 Task: Look for space in Bridgeview, United States from 8th August, 2023 to 15th August, 2023 for 9 adults in price range Rs.10000 to Rs.14000. Place can be shared room with 5 bedrooms having 9 beds and 5 bathrooms. Property type can be house, flat, guest house. Amenities needed are: wifi, TV, free parkinig on premises, gym, breakfast. Booking option can be shelf check-in. Required host language is English.
Action: Mouse moved to (448, 94)
Screenshot: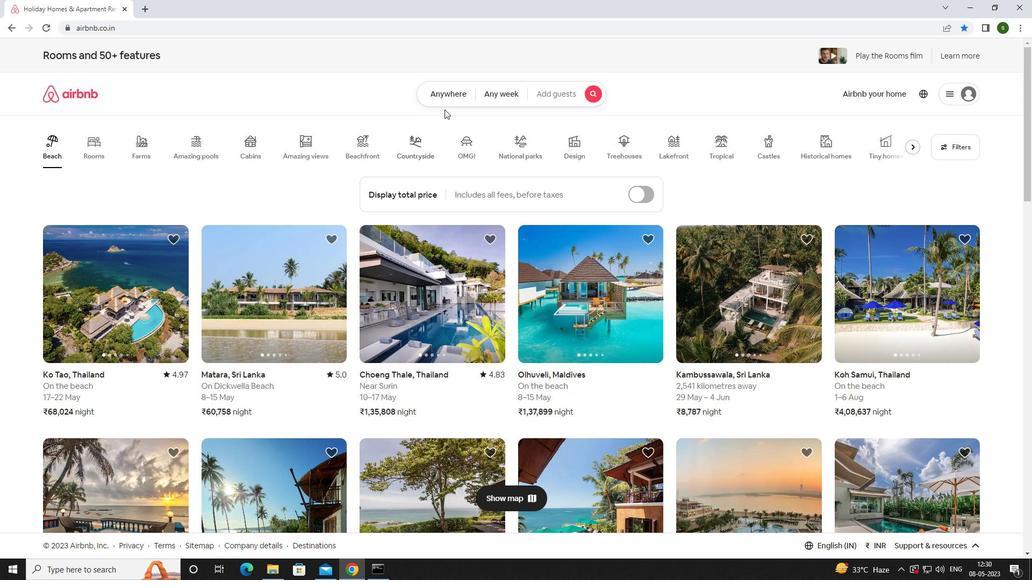 
Action: Mouse pressed left at (448, 94)
Screenshot: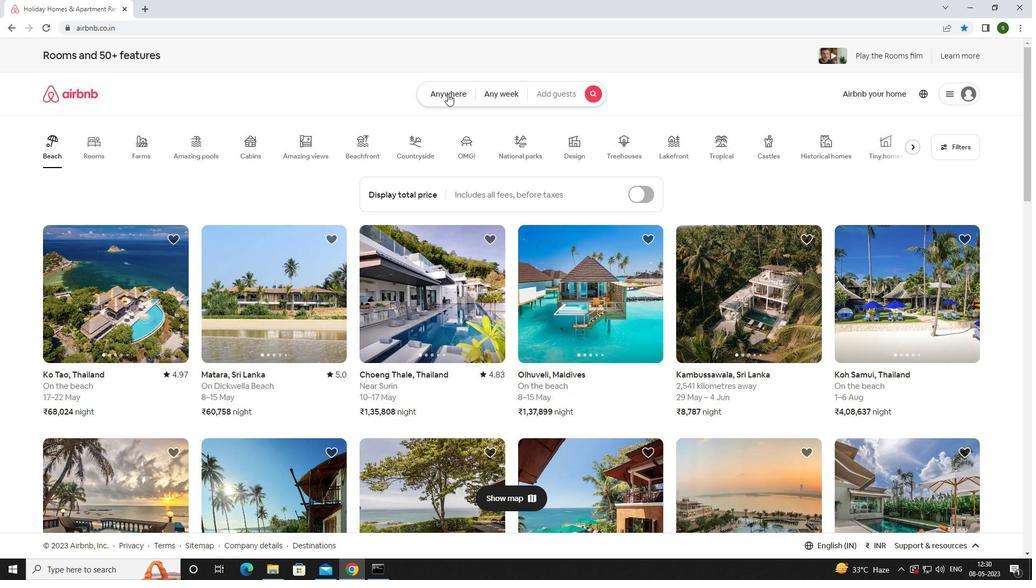 
Action: Mouse moved to (374, 136)
Screenshot: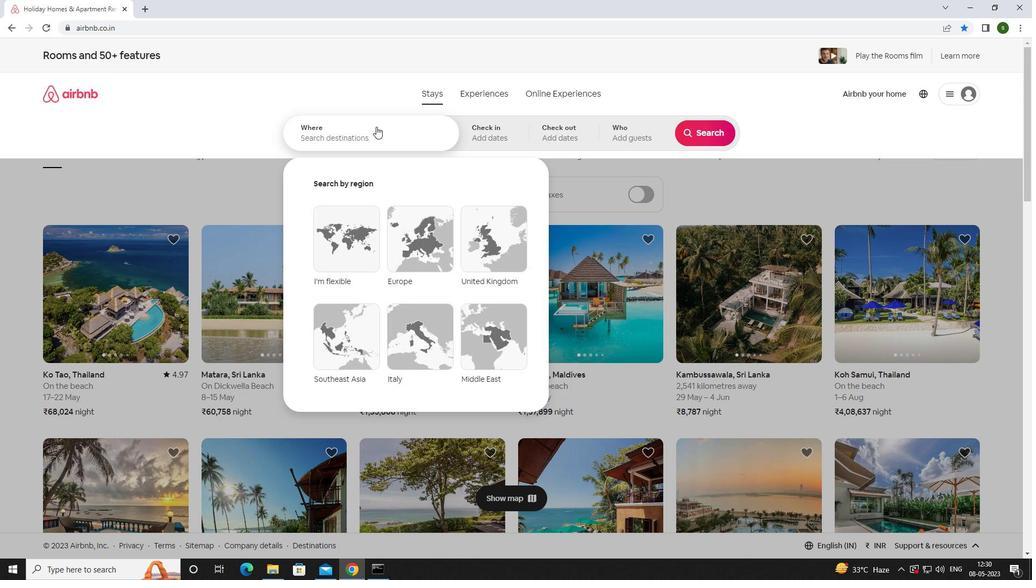 
Action: Mouse pressed left at (374, 136)
Screenshot: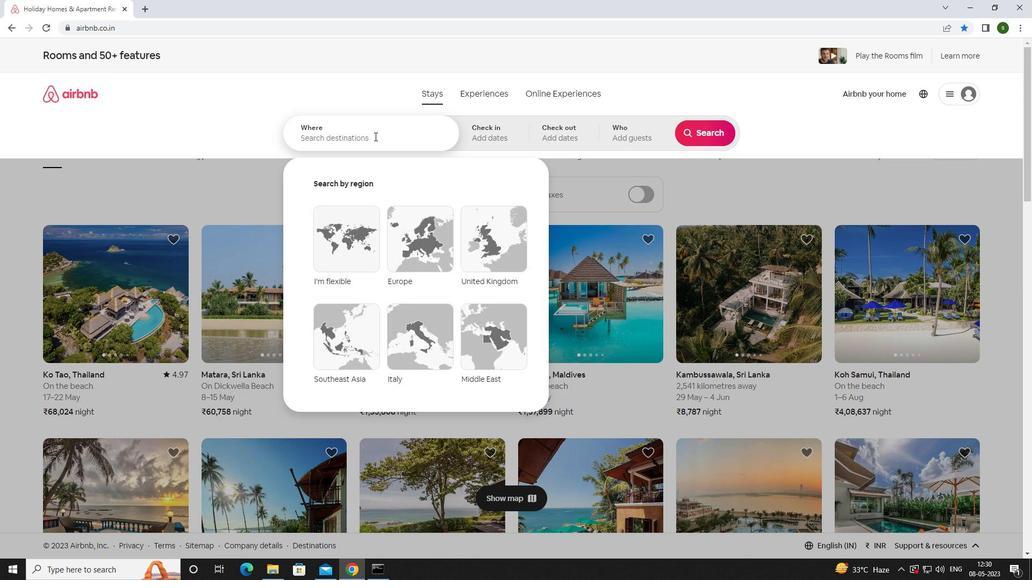 
Action: Key pressed <Key.caps_lock>b<Key.caps_lock>ridgeview,<Key.space><Key.caps_lock>u<Key.caps_lock>nited<Key.space><Key.caps_lock>s<Key.caps_lock>tates<Key.enter>
Screenshot: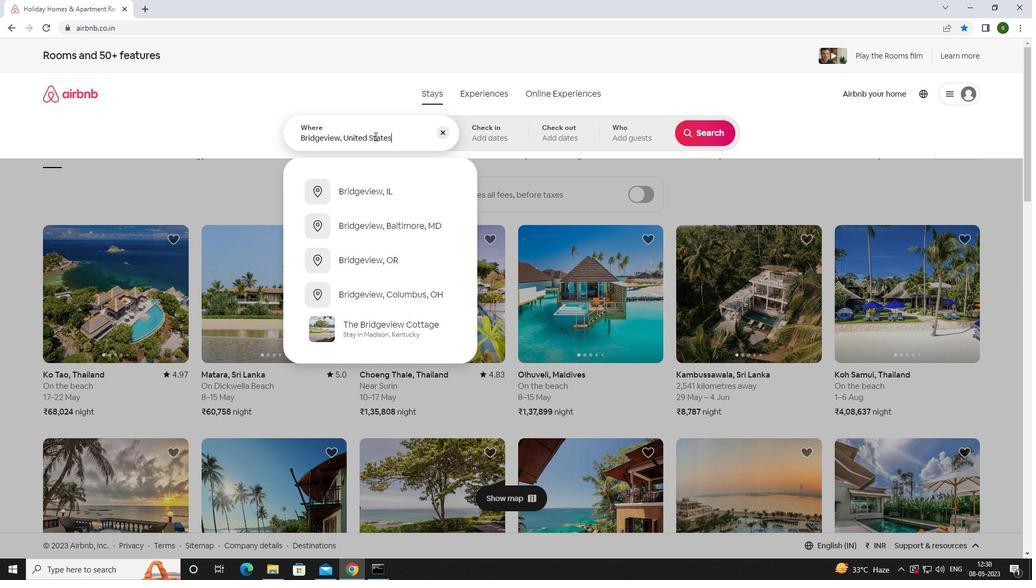 
Action: Mouse moved to (700, 215)
Screenshot: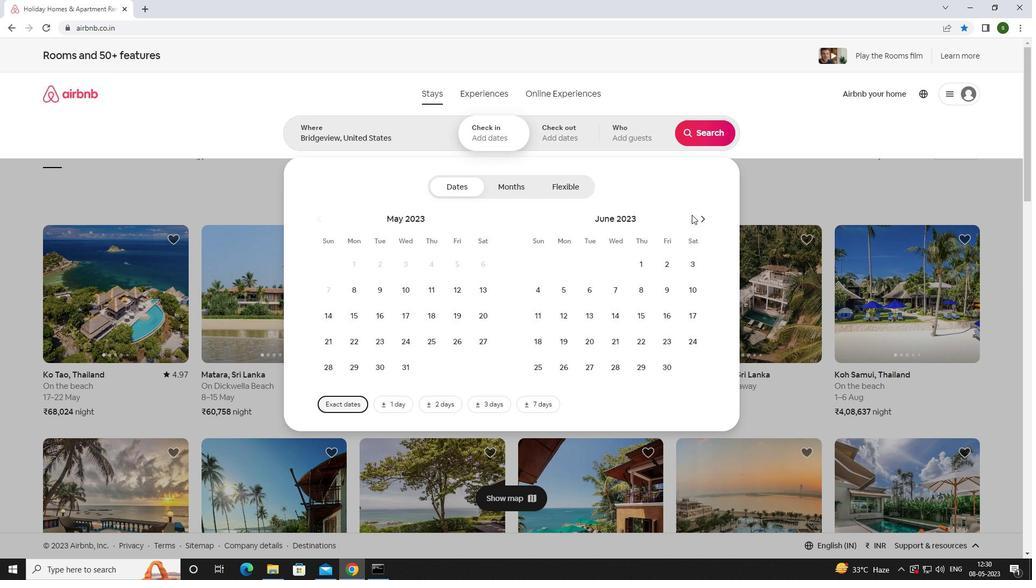 
Action: Mouse pressed left at (700, 215)
Screenshot: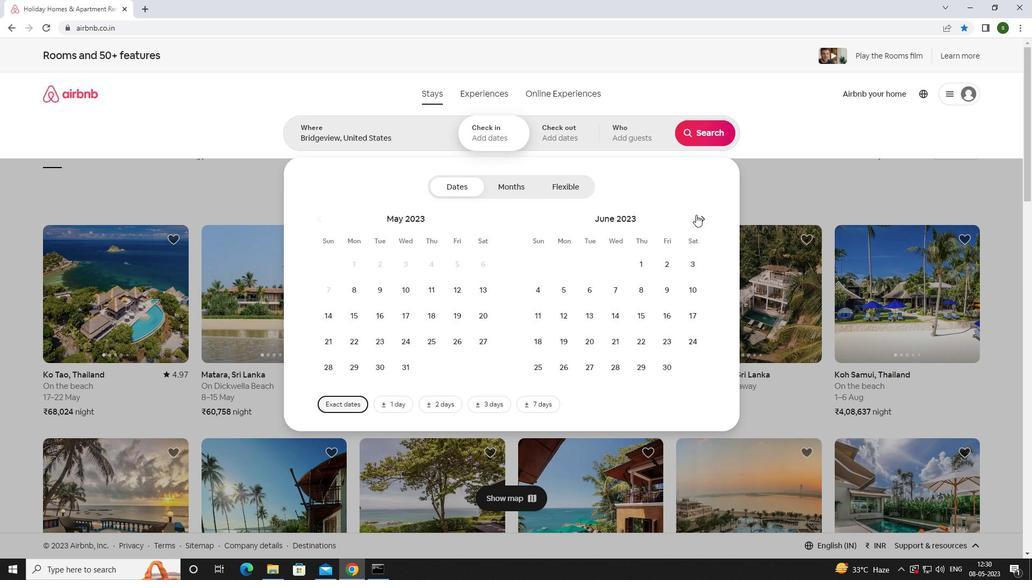 
Action: Mouse pressed left at (700, 215)
Screenshot: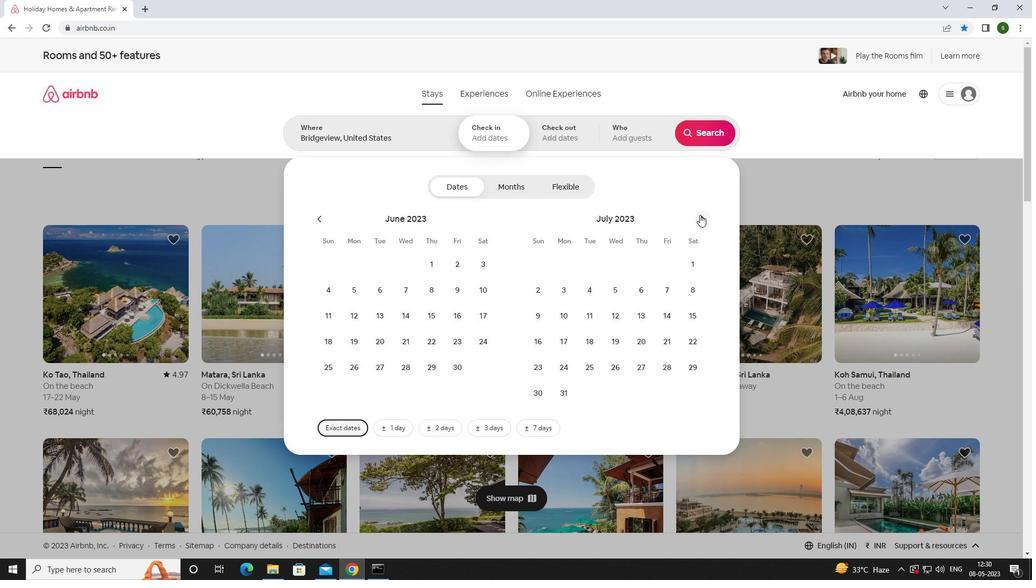 
Action: Mouse moved to (591, 296)
Screenshot: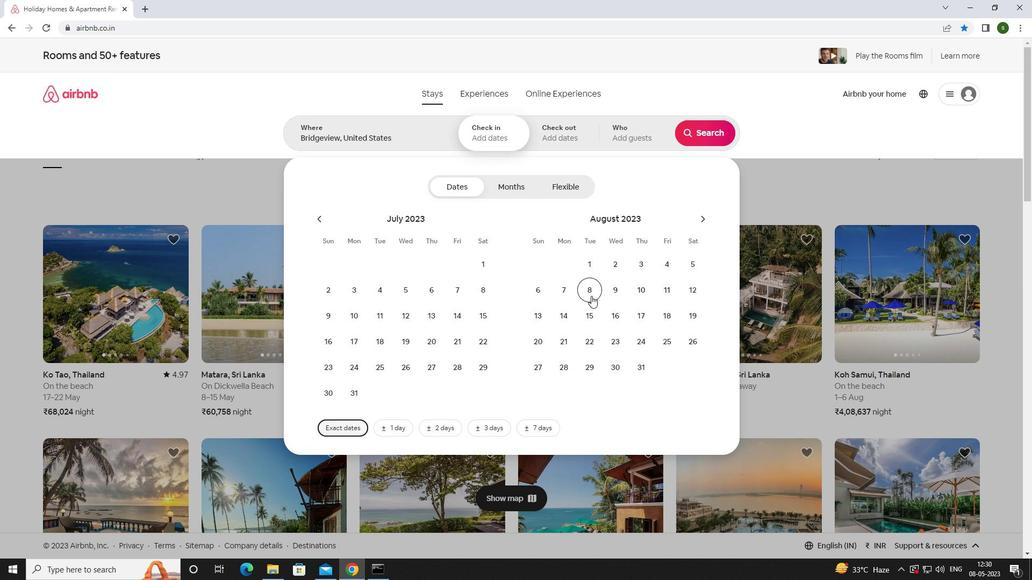 
Action: Mouse pressed left at (591, 296)
Screenshot: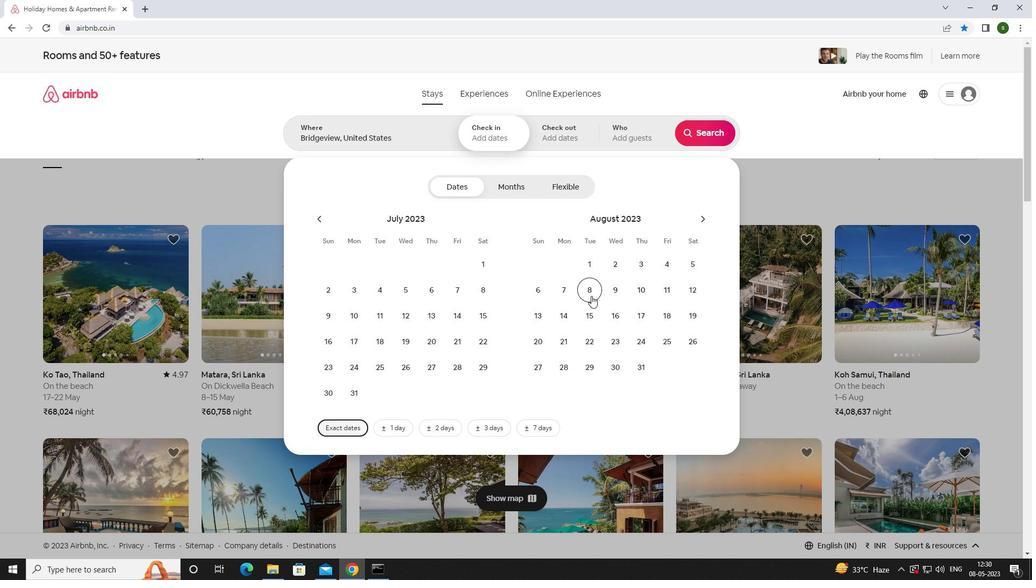 
Action: Mouse moved to (588, 316)
Screenshot: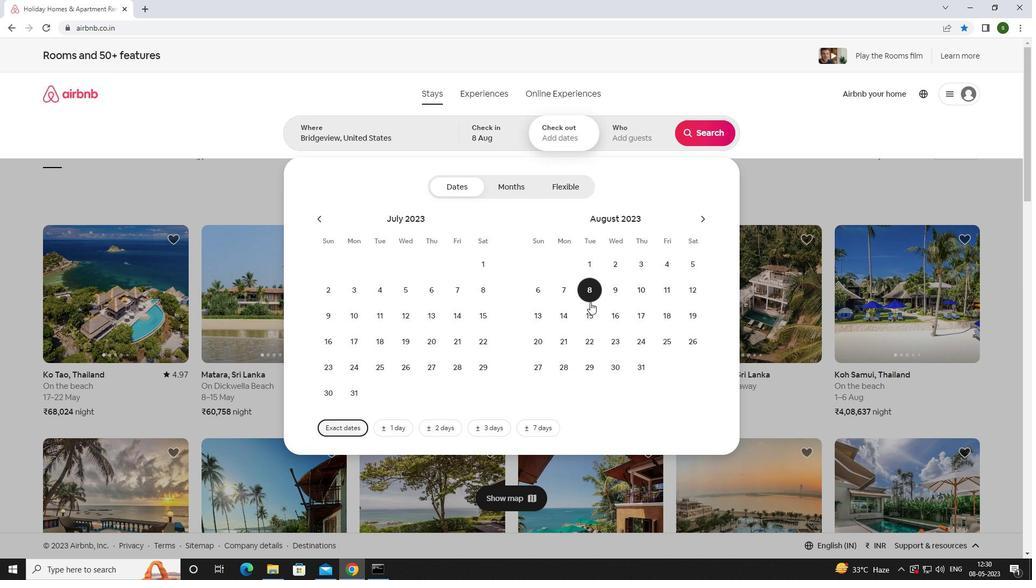 
Action: Mouse pressed left at (588, 316)
Screenshot: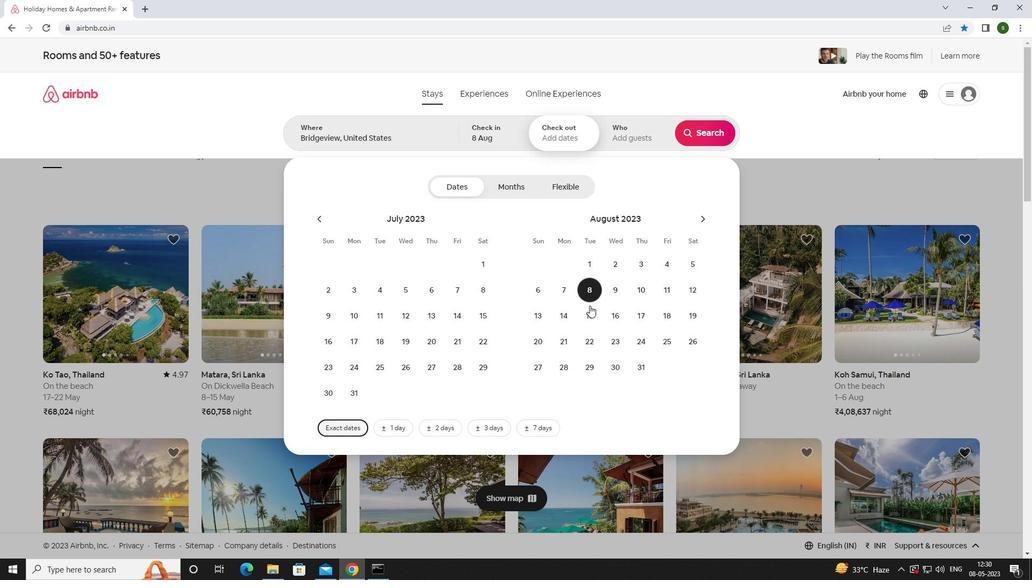
Action: Mouse moved to (636, 131)
Screenshot: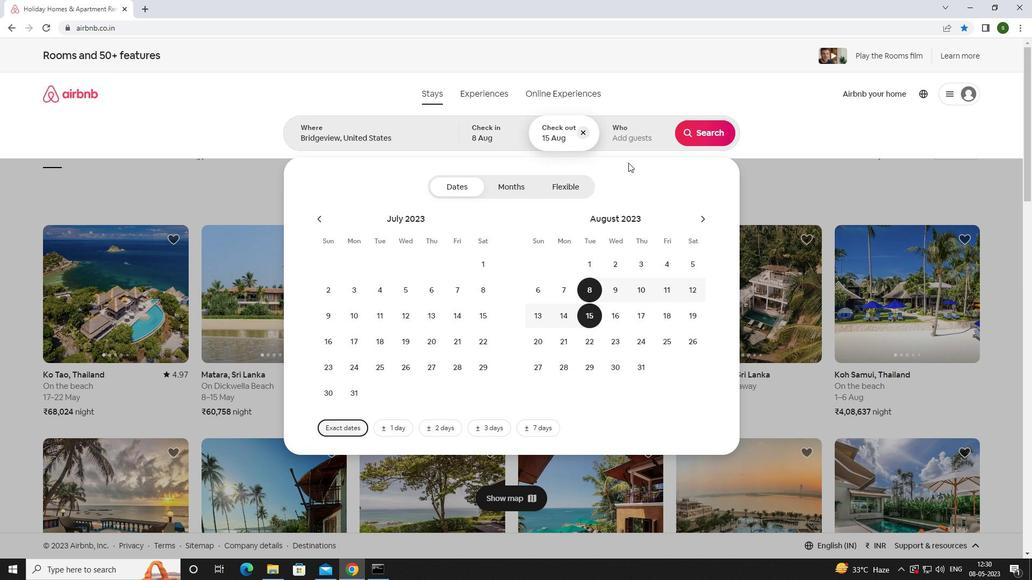 
Action: Mouse pressed left at (636, 131)
Screenshot: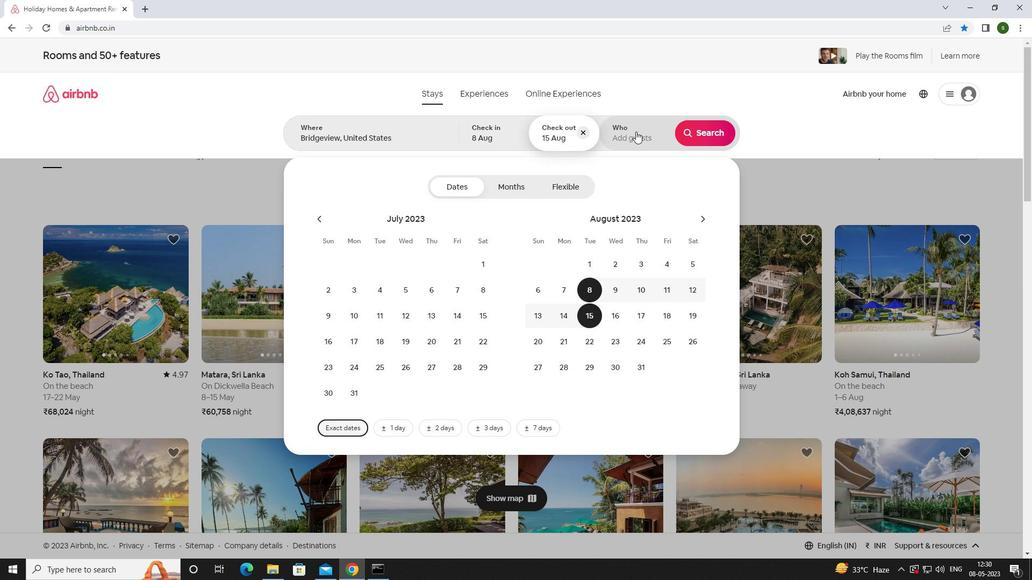 
Action: Mouse moved to (705, 189)
Screenshot: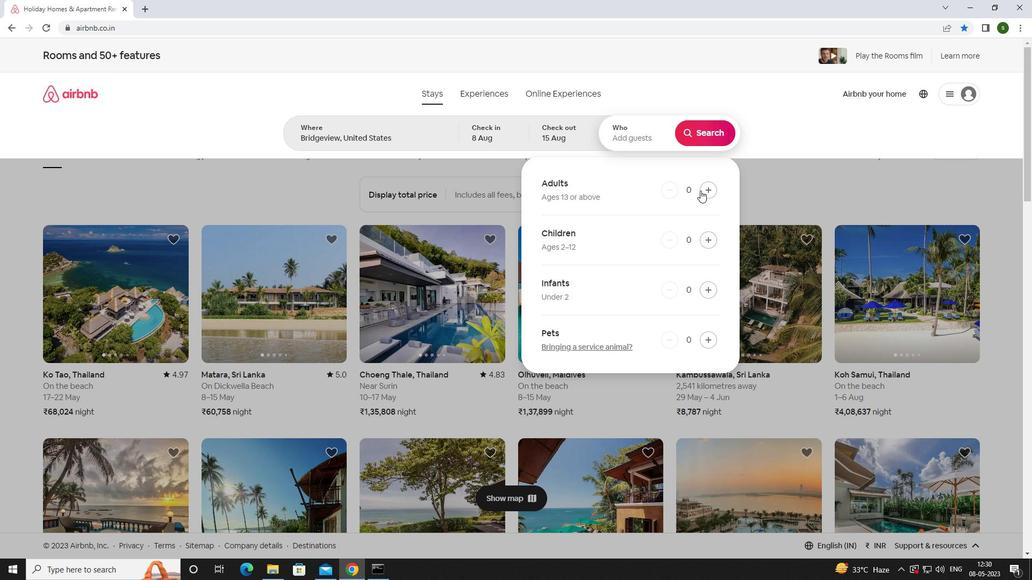 
Action: Mouse pressed left at (705, 189)
Screenshot: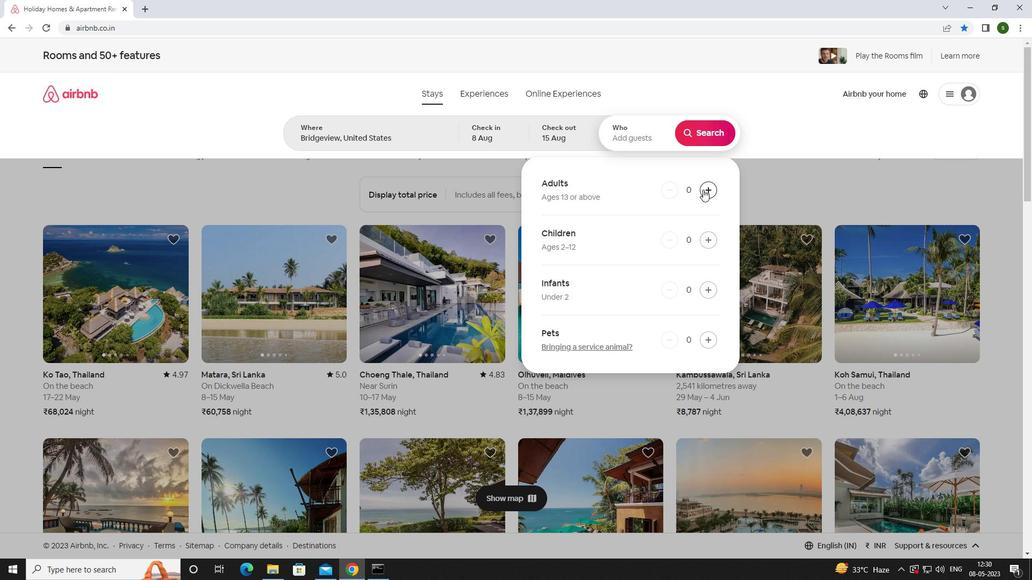 
Action: Mouse pressed left at (705, 189)
Screenshot: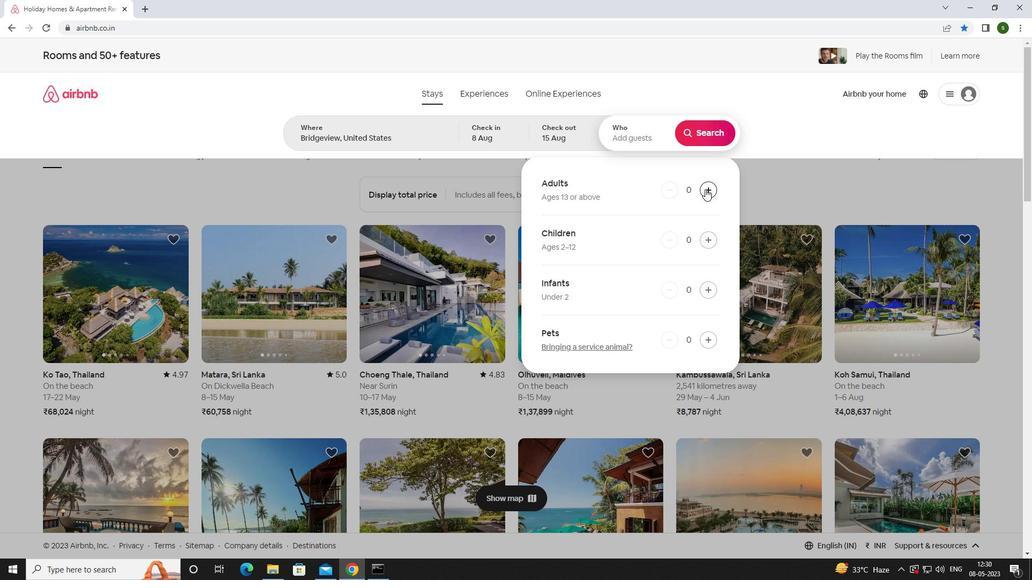 
Action: Mouse pressed left at (705, 189)
Screenshot: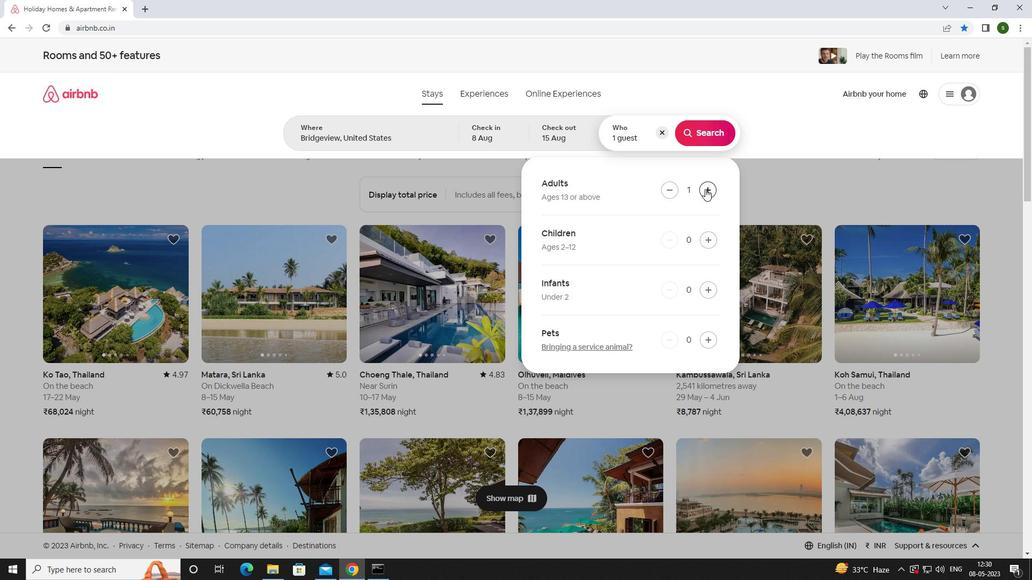 
Action: Mouse pressed left at (705, 189)
Screenshot: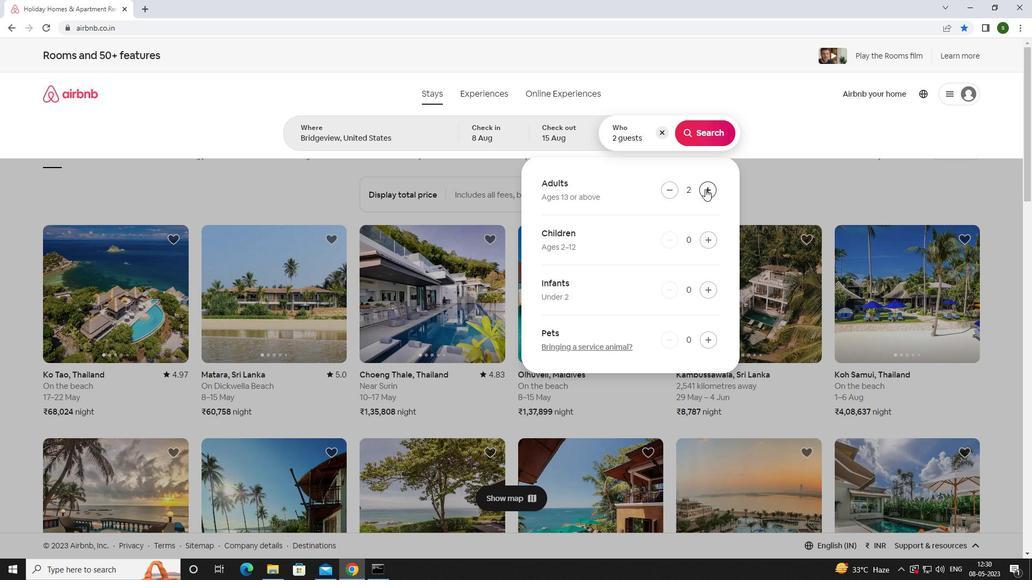 
Action: Mouse pressed left at (705, 189)
Screenshot: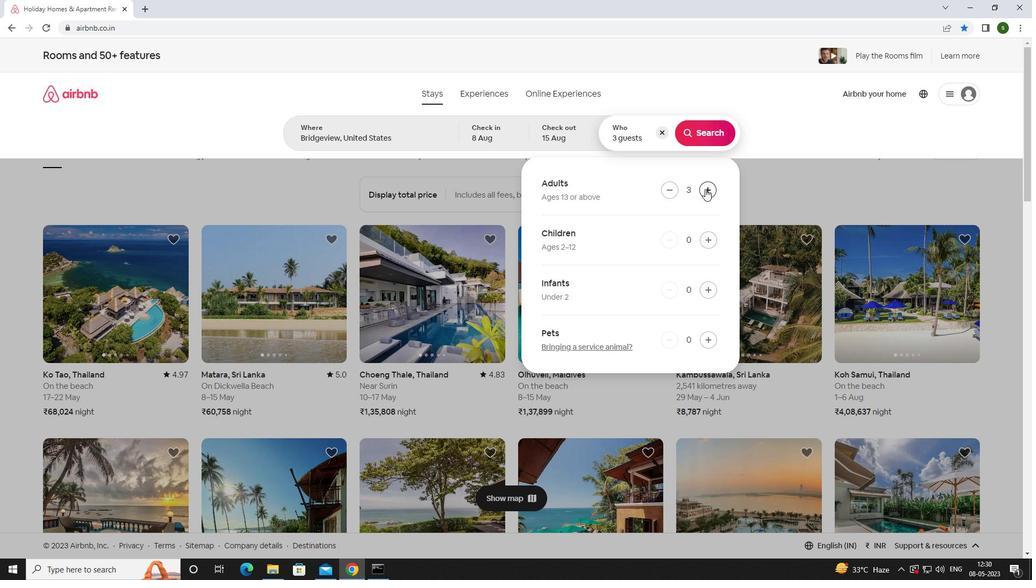 
Action: Mouse pressed left at (705, 189)
Screenshot: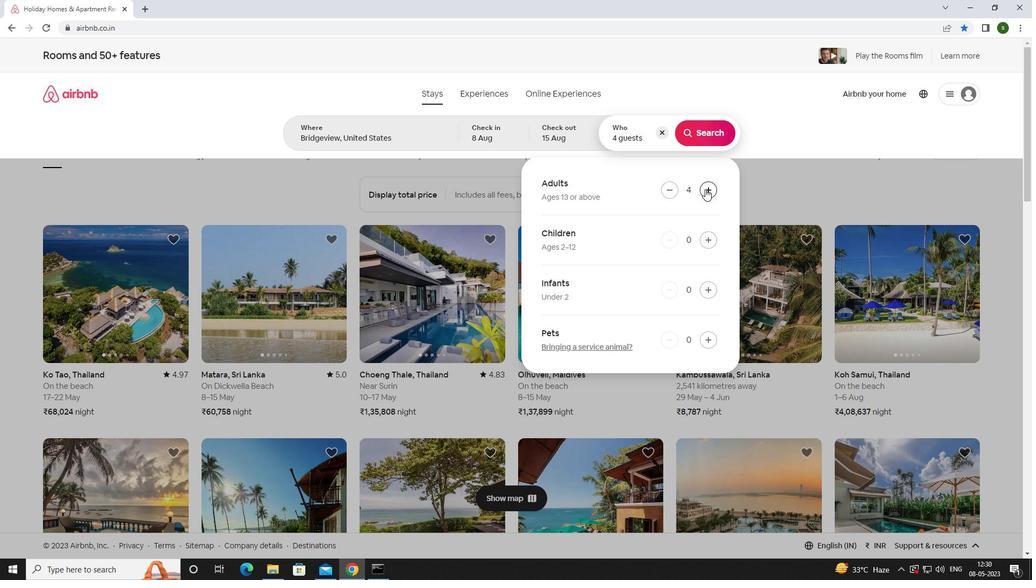 
Action: Mouse pressed left at (705, 189)
Screenshot: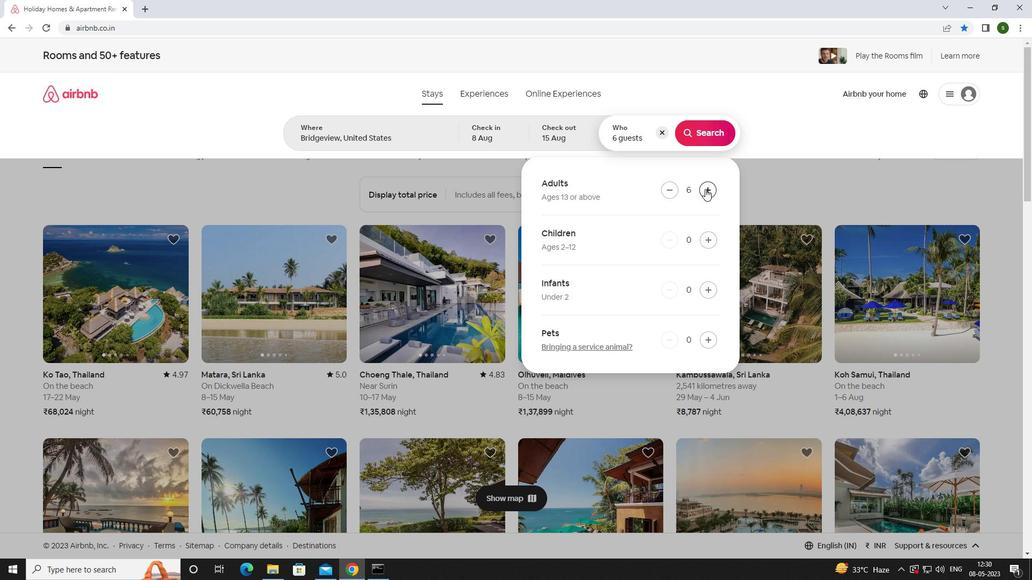 
Action: Mouse pressed left at (705, 189)
Screenshot: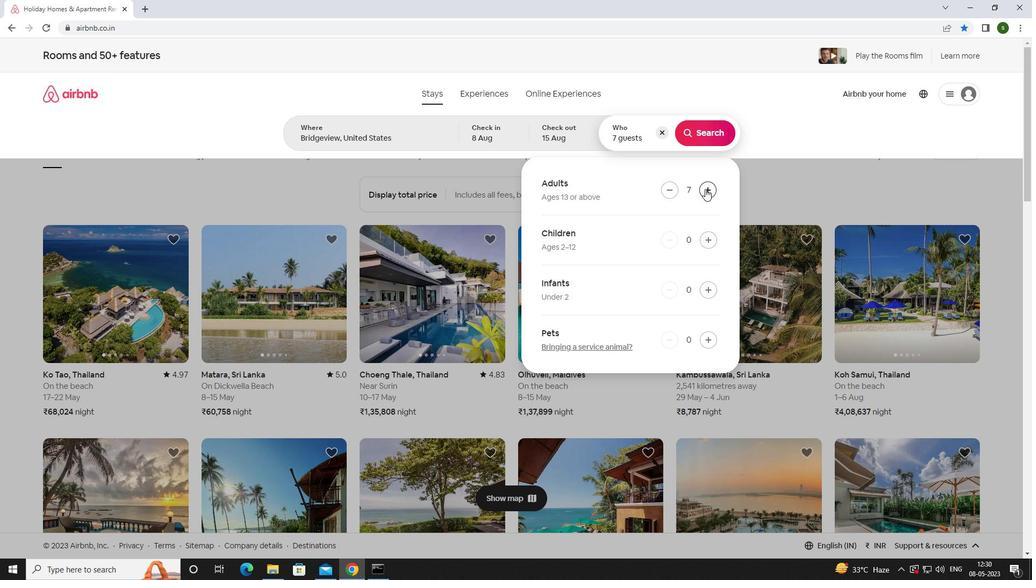 
Action: Mouse pressed left at (705, 189)
Screenshot: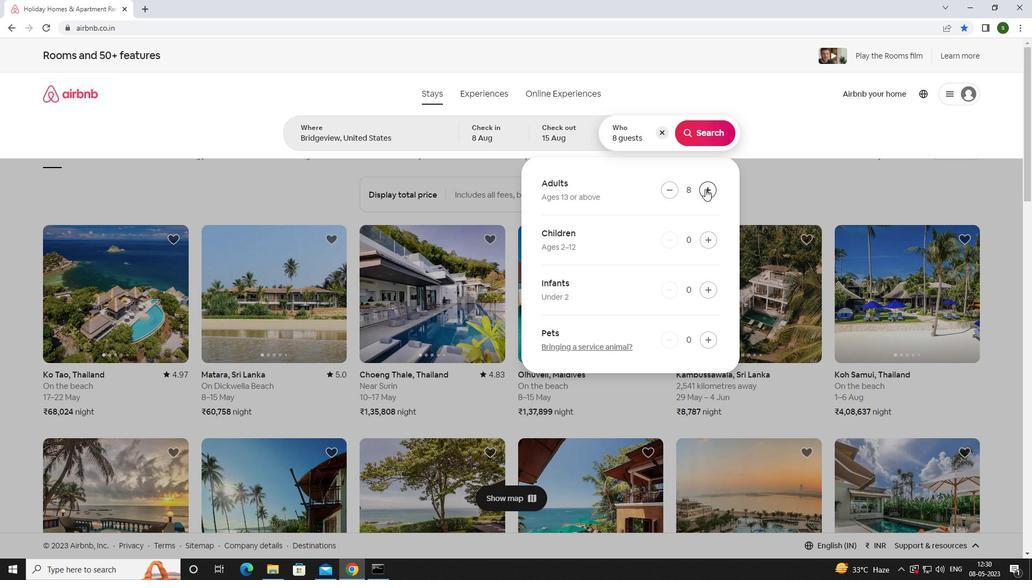
Action: Mouse moved to (700, 130)
Screenshot: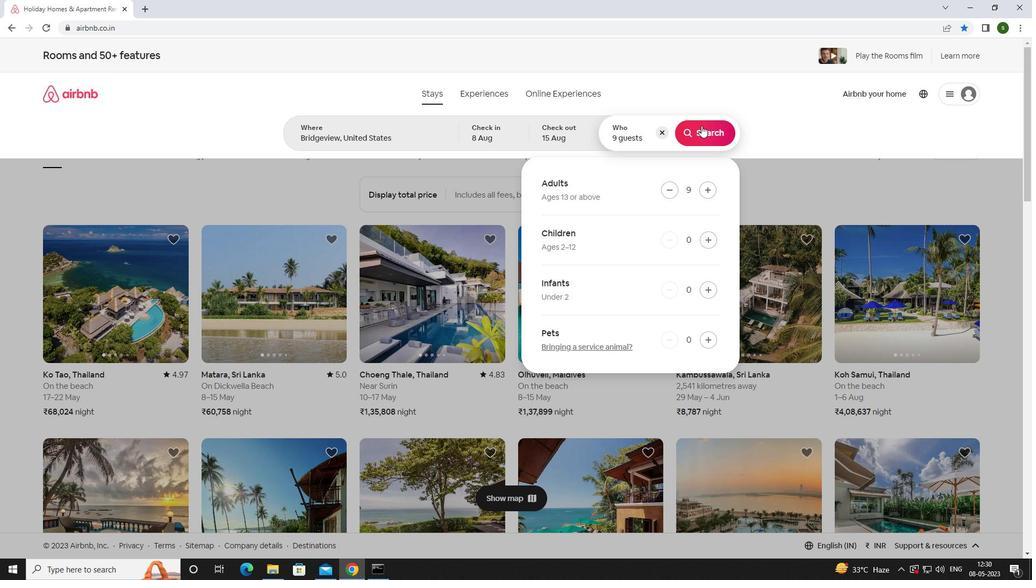 
Action: Mouse pressed left at (700, 130)
Screenshot: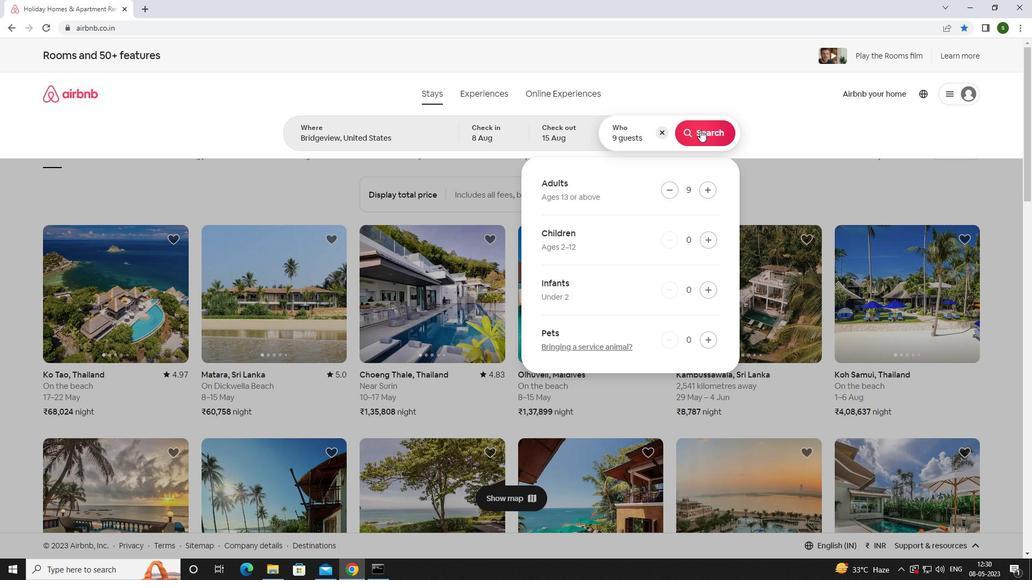 
Action: Mouse moved to (974, 96)
Screenshot: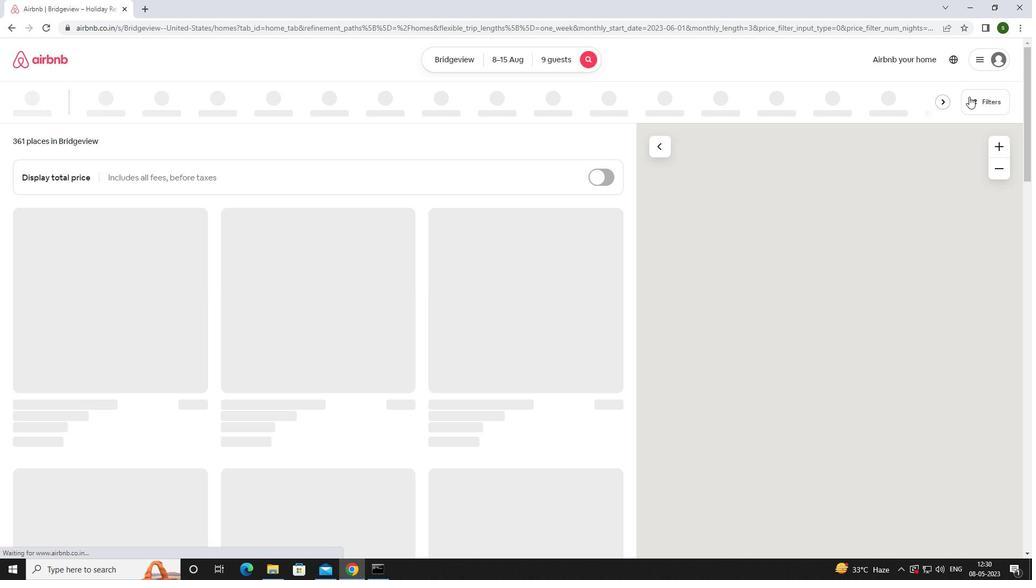 
Action: Mouse pressed left at (974, 96)
Screenshot: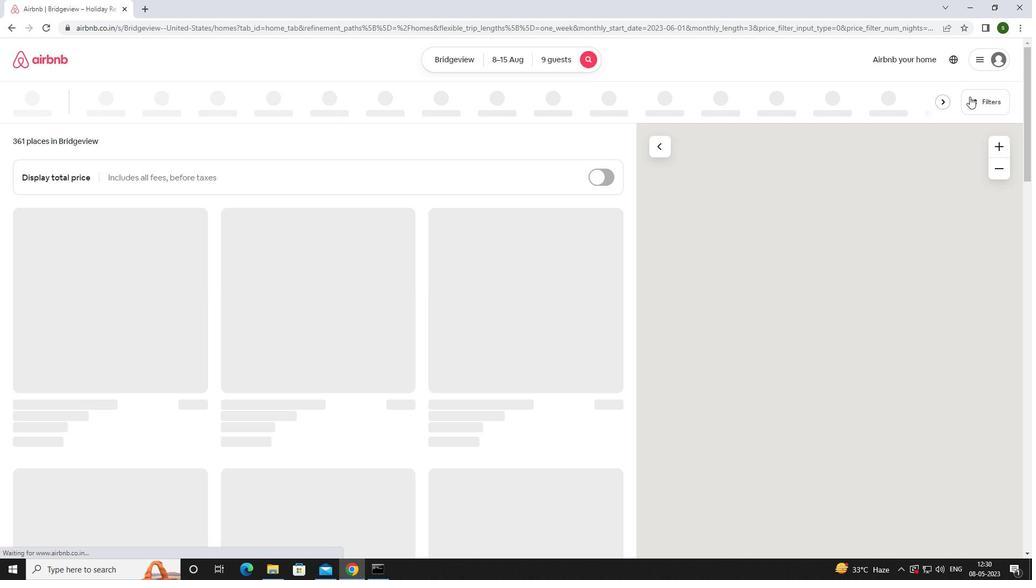 
Action: Mouse moved to (417, 368)
Screenshot: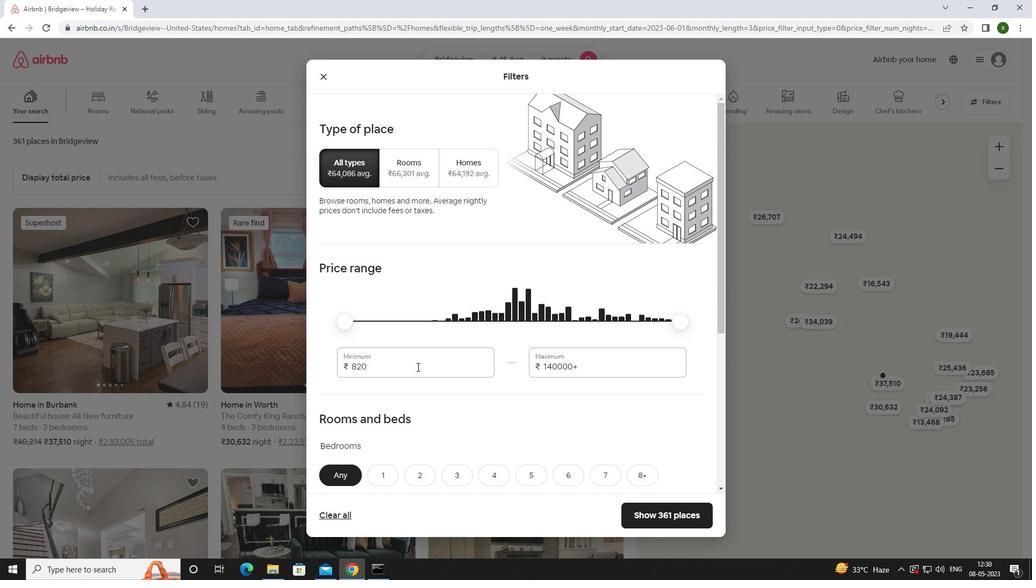 
Action: Mouse pressed left at (417, 368)
Screenshot: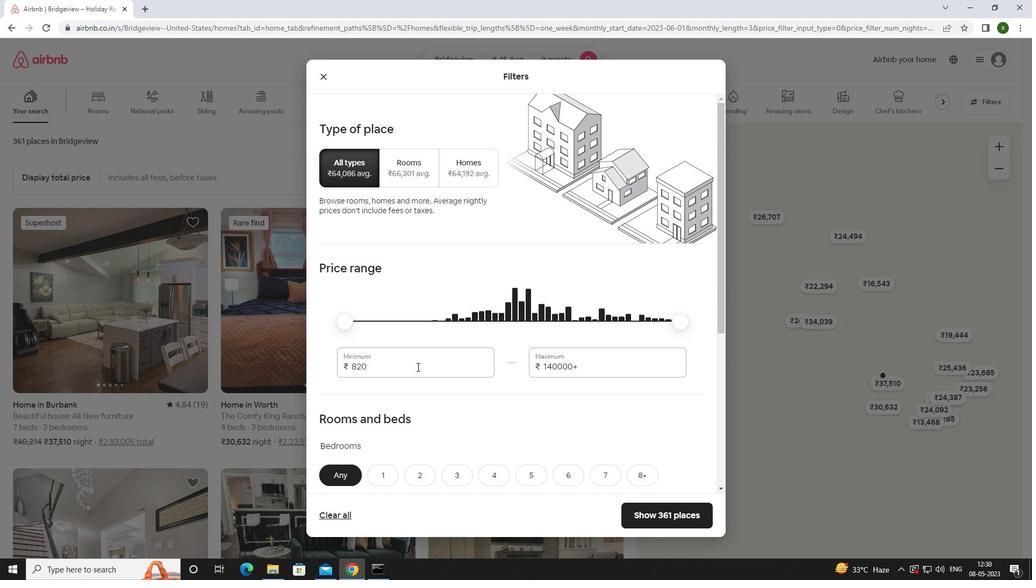 
Action: Mouse moved to (417, 366)
Screenshot: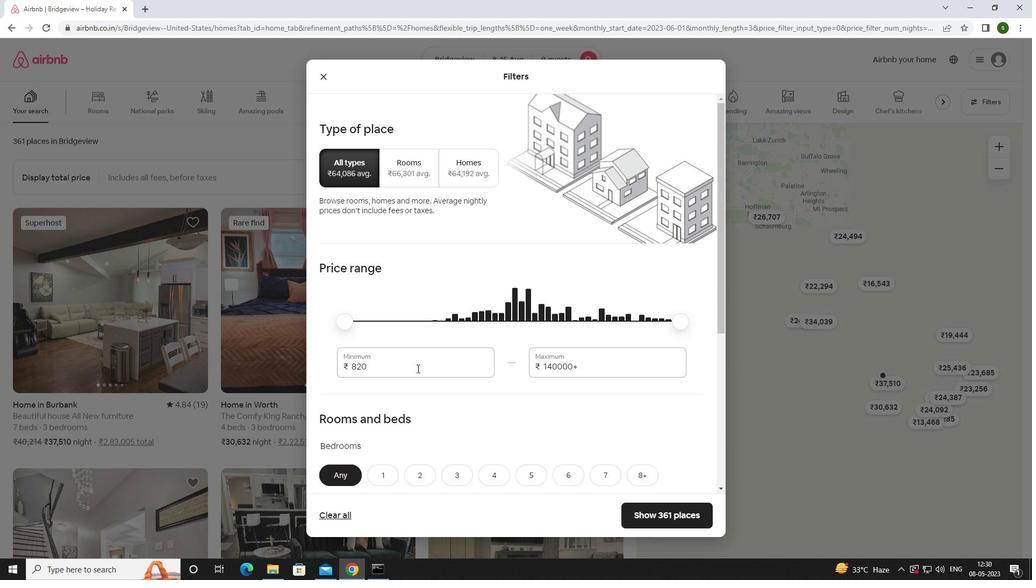 
Action: Key pressed <Key.backspace><Key.backspace><Key.backspace><Key.backspace>10000
Screenshot: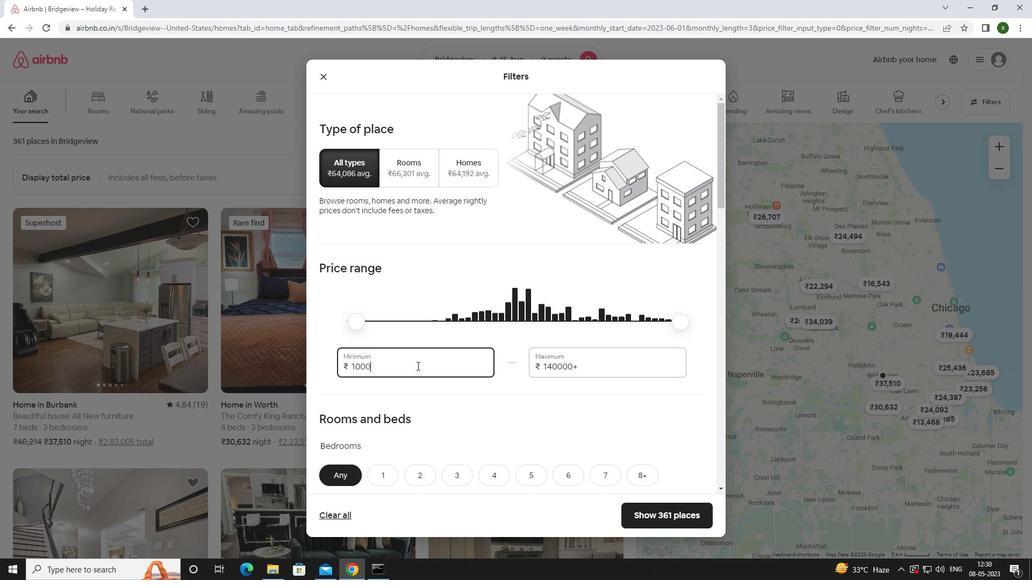 
Action: Mouse moved to (586, 365)
Screenshot: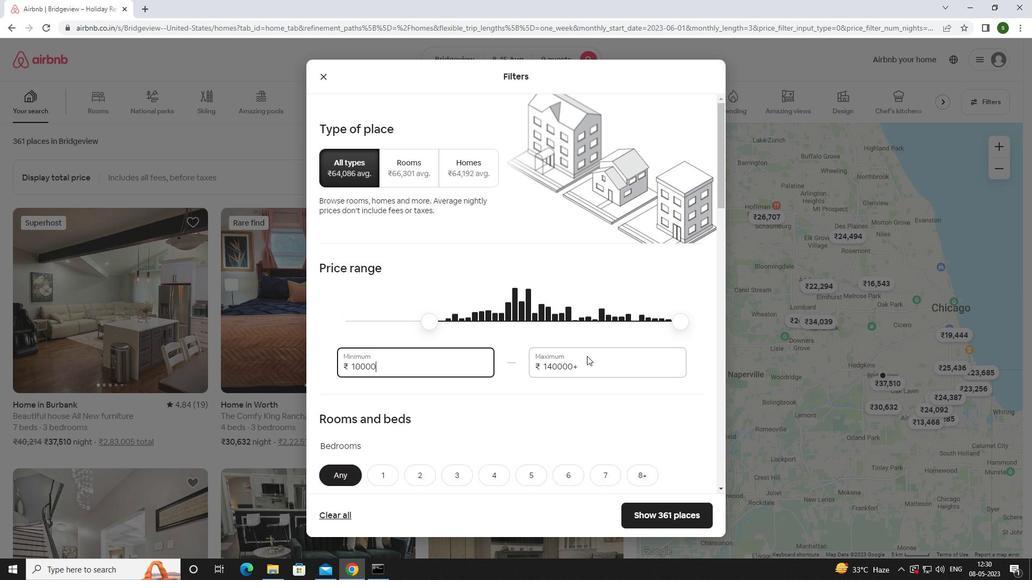 
Action: Mouse pressed left at (586, 365)
Screenshot: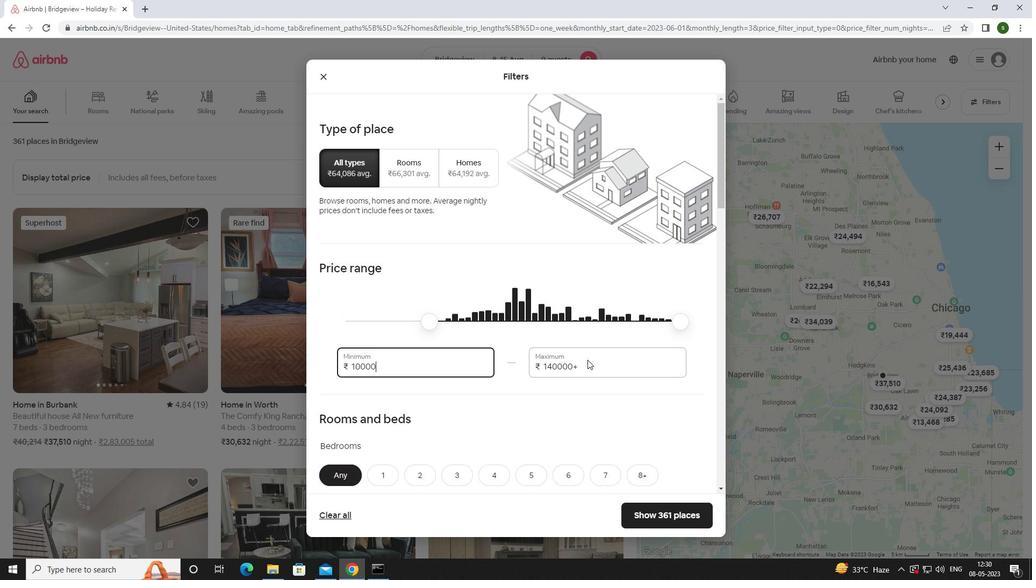 
Action: Mouse moved to (574, 364)
Screenshot: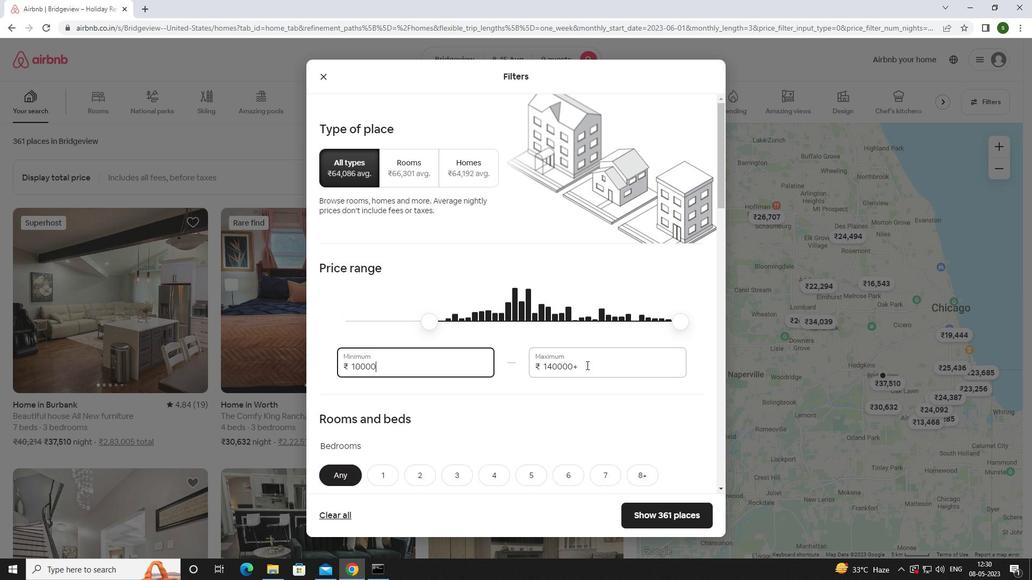 
Action: Key pressed <Key.backspace><Key.backspace><Key.backspace><Key.backspace><Key.backspace><Key.backspace><Key.backspace><Key.backspace><Key.backspace><Key.backspace>14000
Screenshot: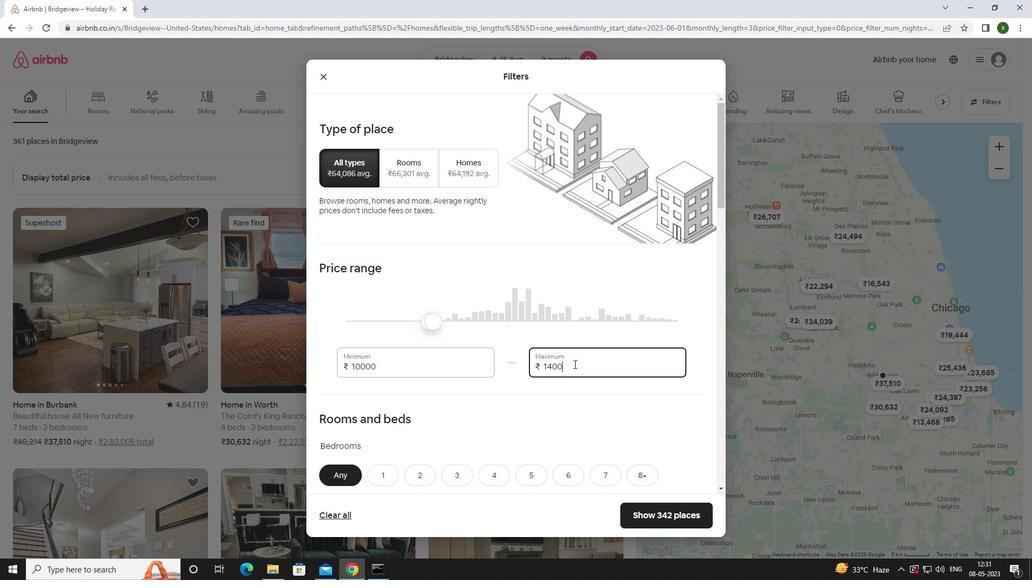 
Action: Mouse moved to (520, 359)
Screenshot: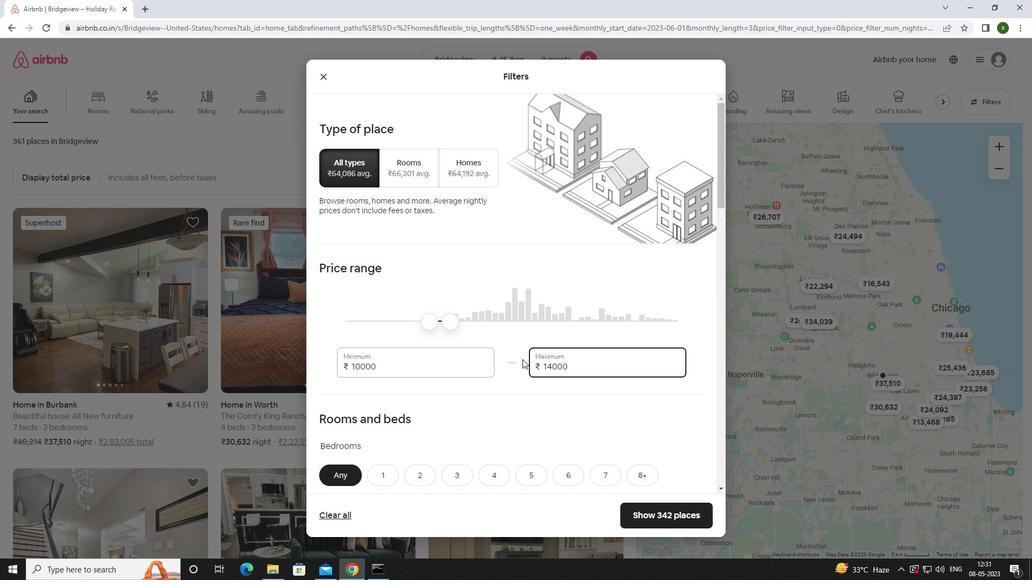 
Action: Mouse scrolled (520, 359) with delta (0, 0)
Screenshot: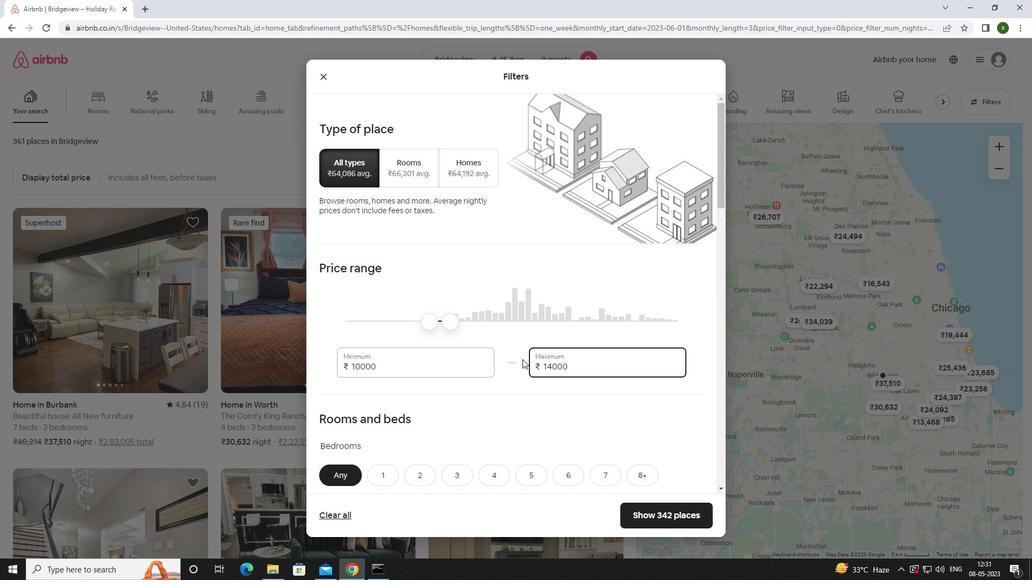 
Action: Mouse scrolled (520, 359) with delta (0, 0)
Screenshot: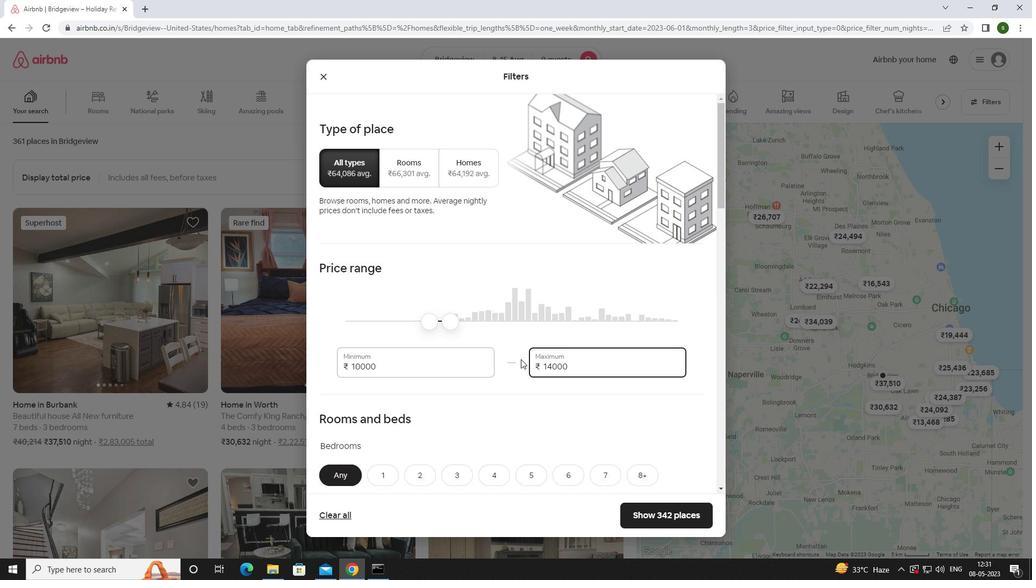 
Action: Mouse scrolled (520, 359) with delta (0, 0)
Screenshot: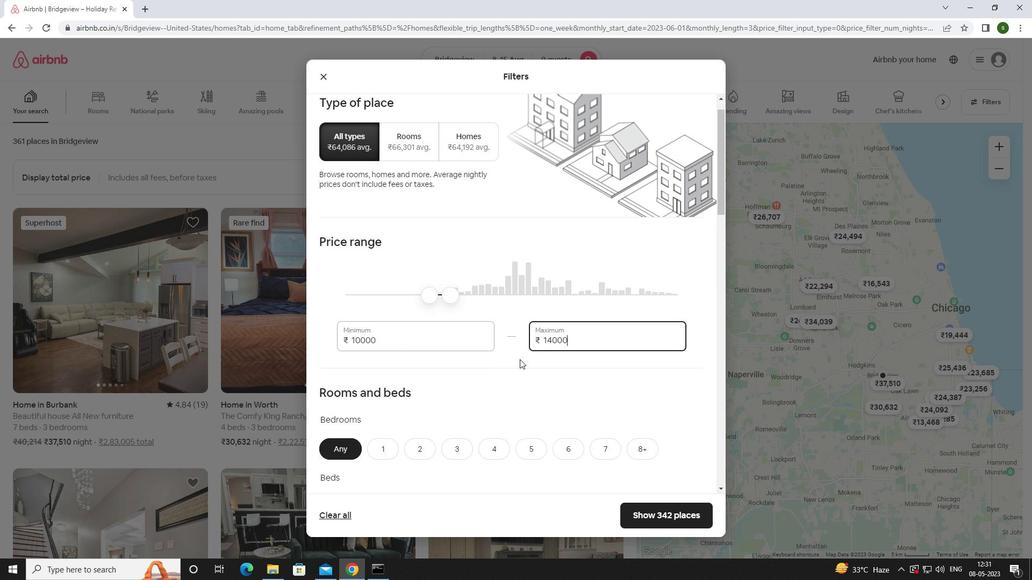 
Action: Mouse moved to (531, 318)
Screenshot: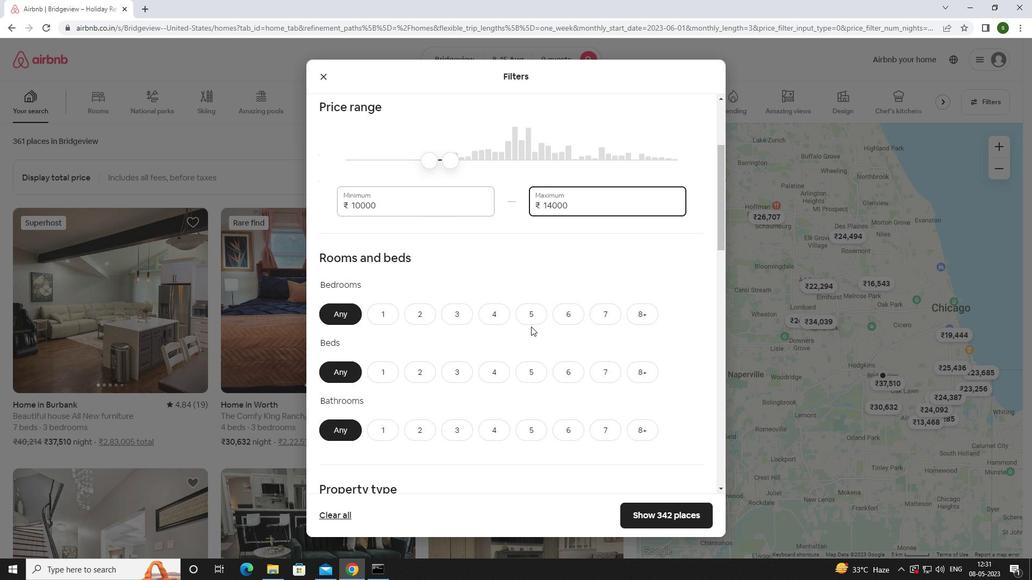 
Action: Mouse pressed left at (531, 318)
Screenshot: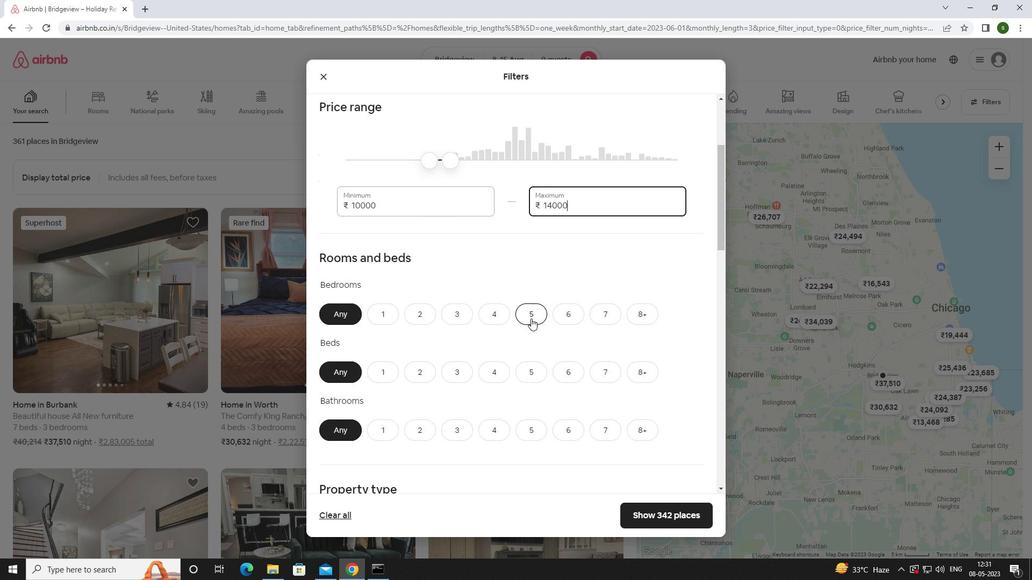 
Action: Mouse moved to (651, 370)
Screenshot: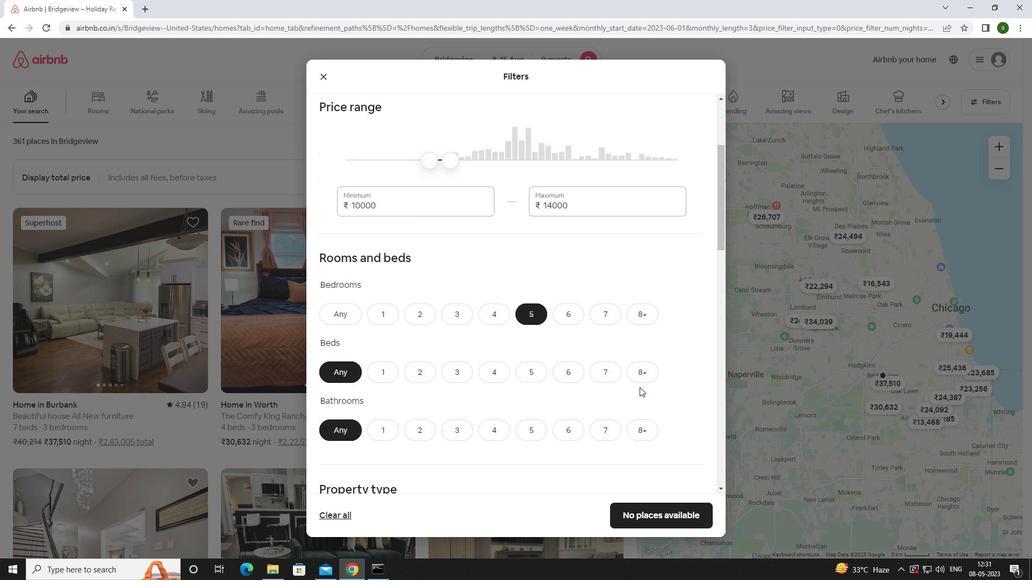 
Action: Mouse pressed left at (651, 370)
Screenshot: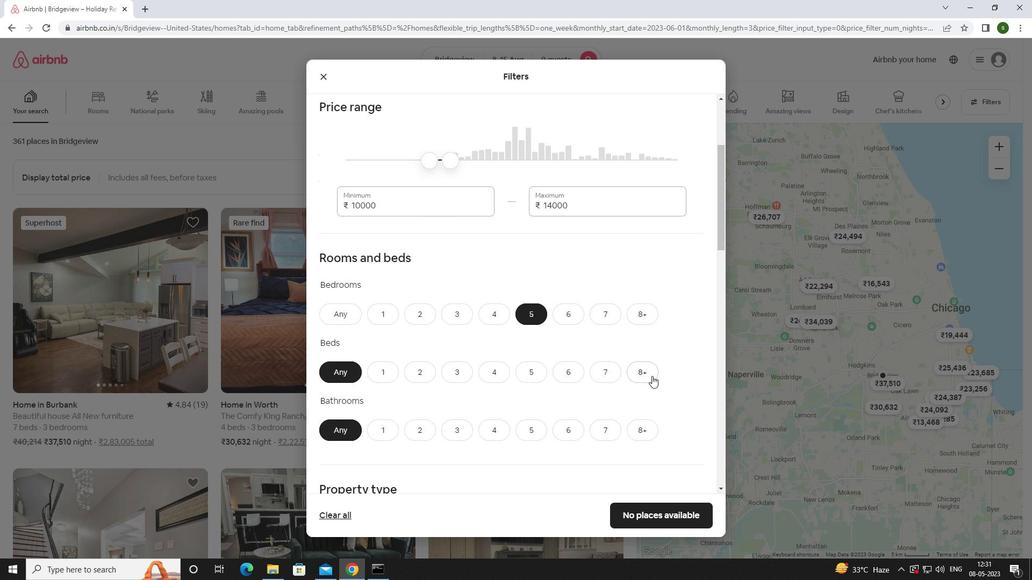
Action: Mouse moved to (523, 428)
Screenshot: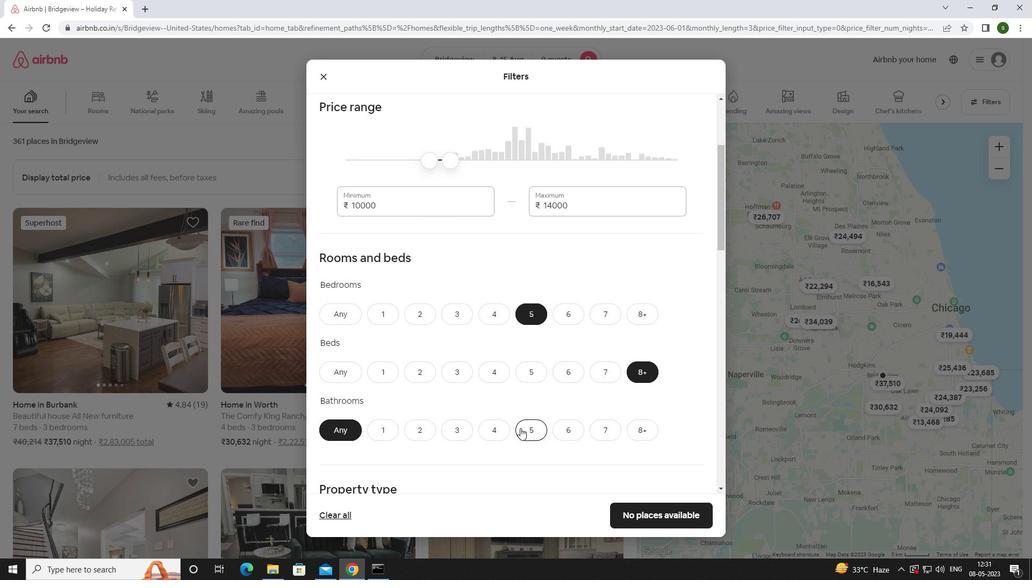 
Action: Mouse pressed left at (523, 428)
Screenshot: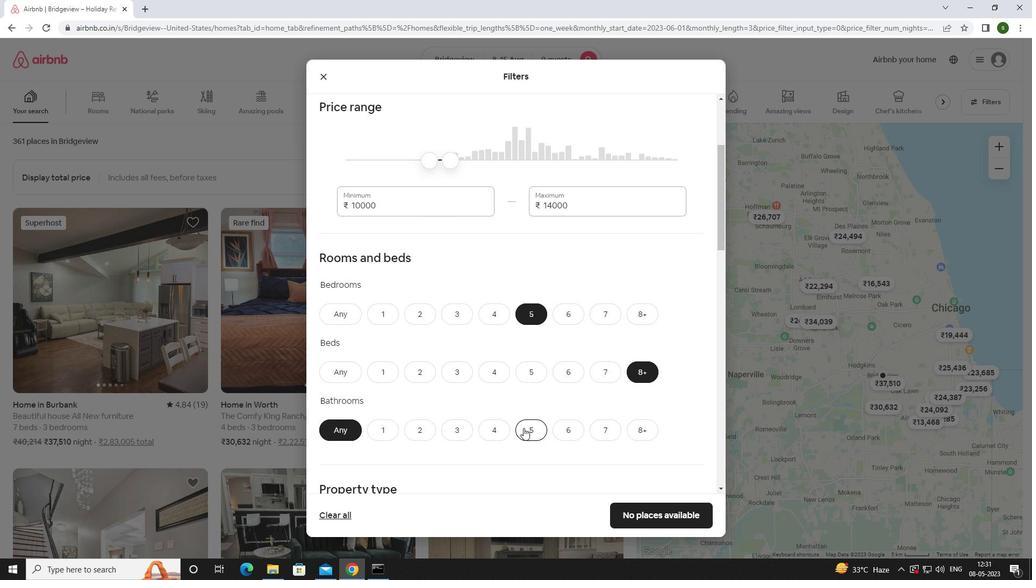 
Action: Mouse moved to (523, 428)
Screenshot: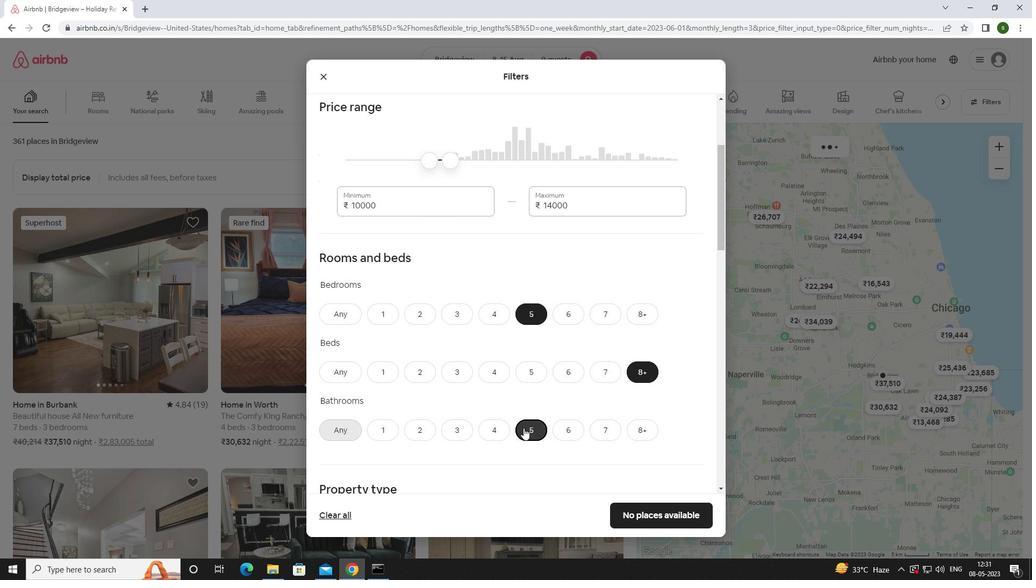
Action: Mouse scrolled (523, 428) with delta (0, 0)
Screenshot: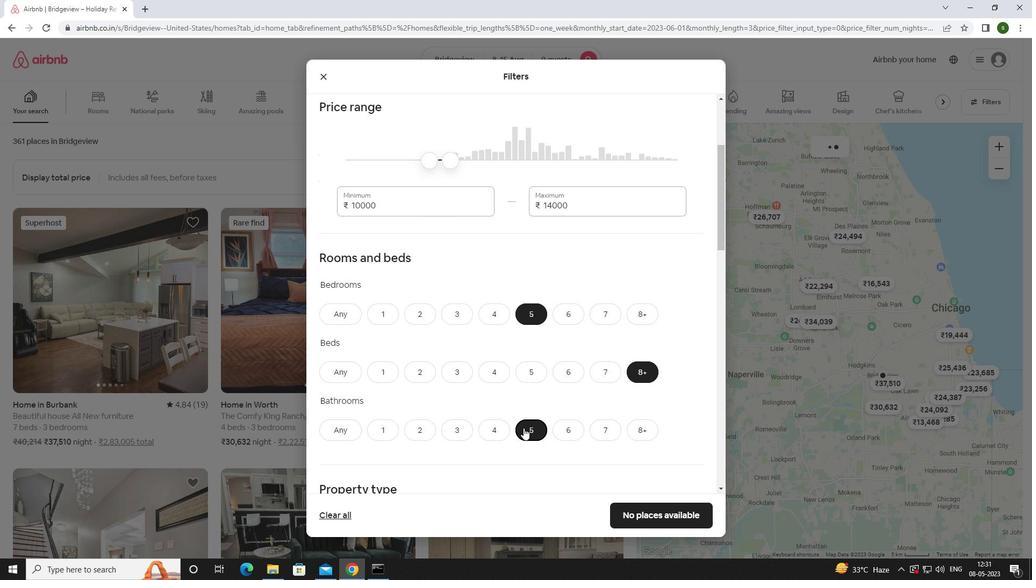 
Action: Mouse scrolled (523, 428) with delta (0, 0)
Screenshot: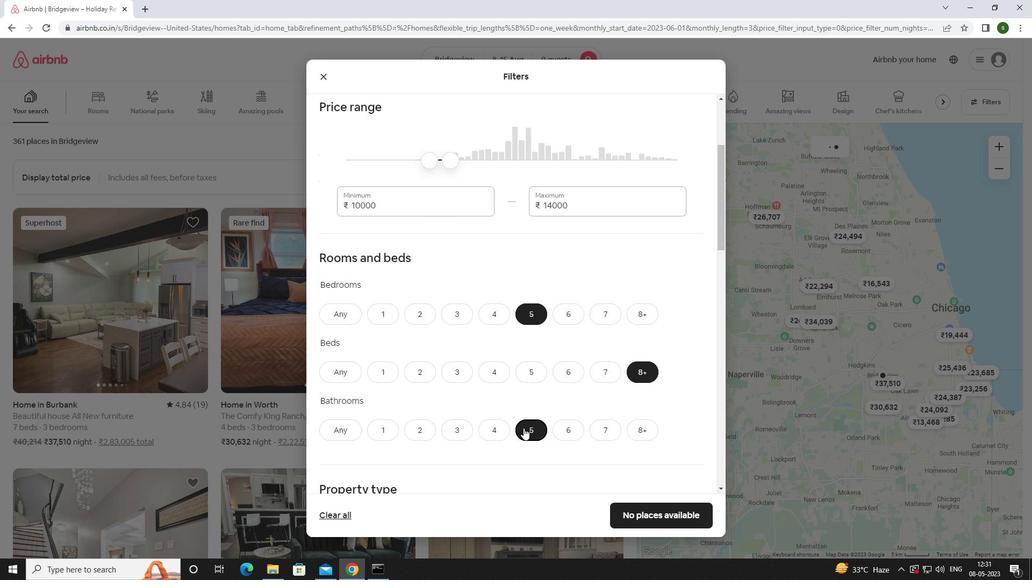 
Action: Mouse scrolled (523, 428) with delta (0, 0)
Screenshot: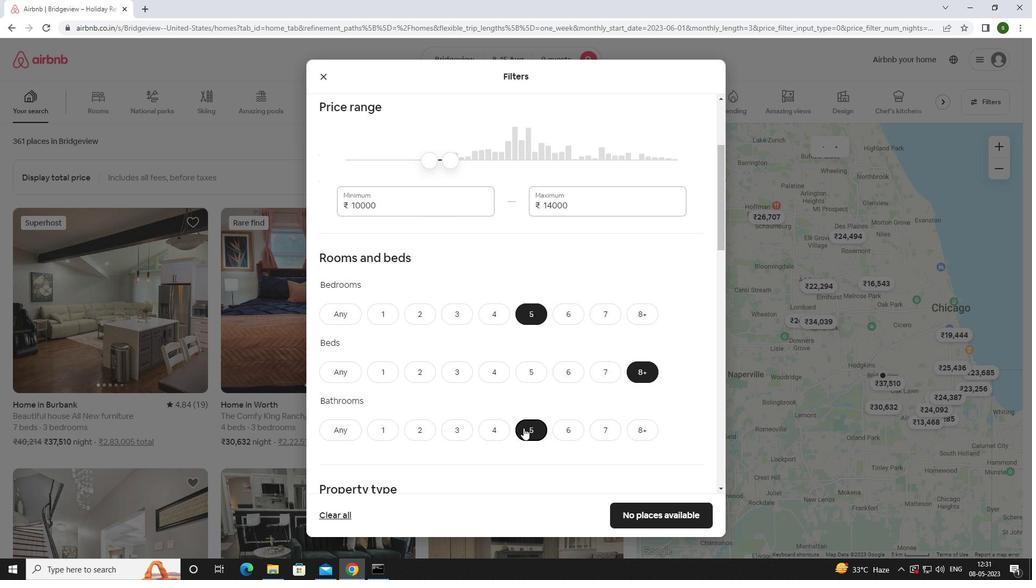 
Action: Mouse moved to (388, 387)
Screenshot: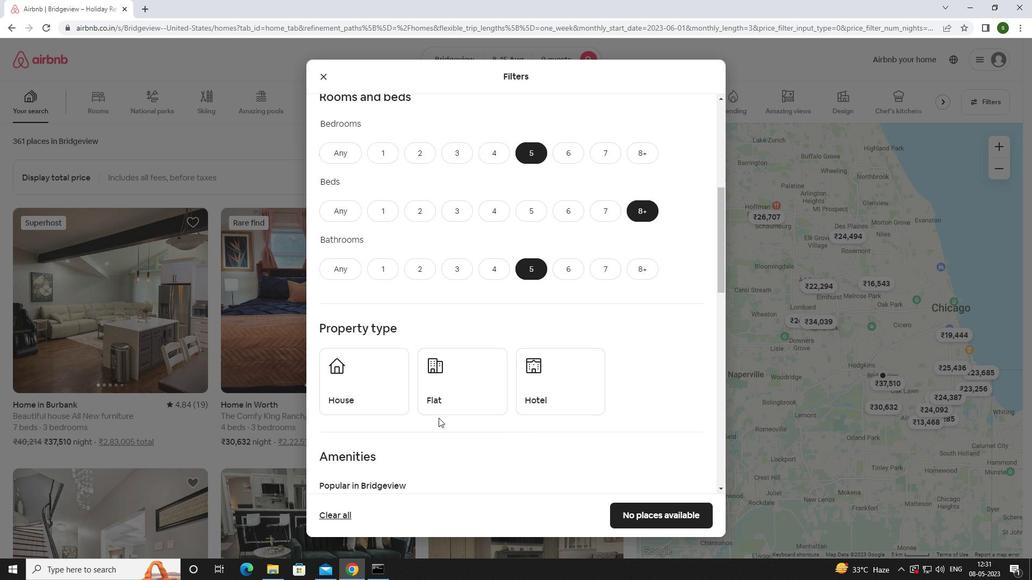 
Action: Mouse pressed left at (388, 387)
Screenshot: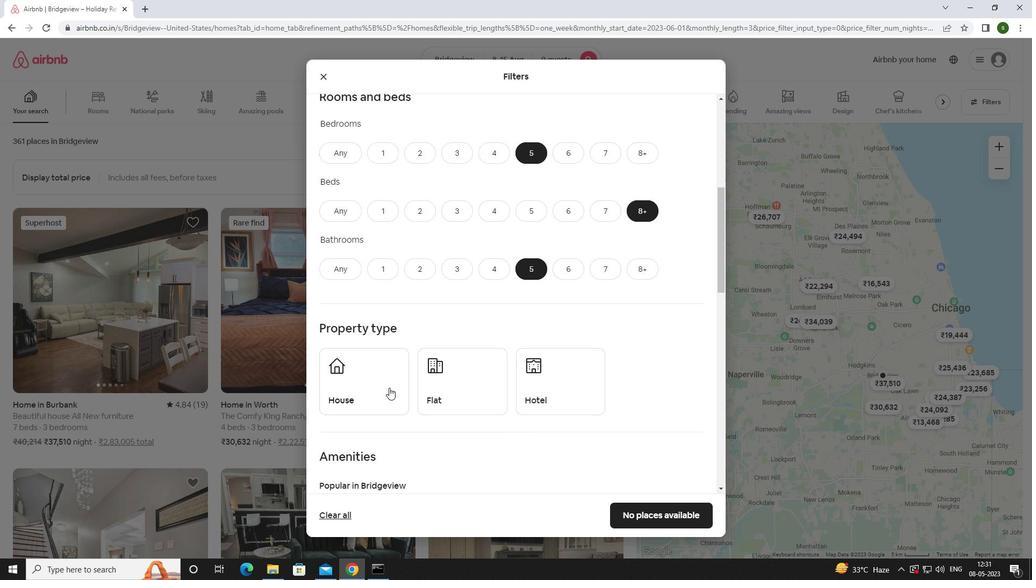 
Action: Mouse moved to (471, 387)
Screenshot: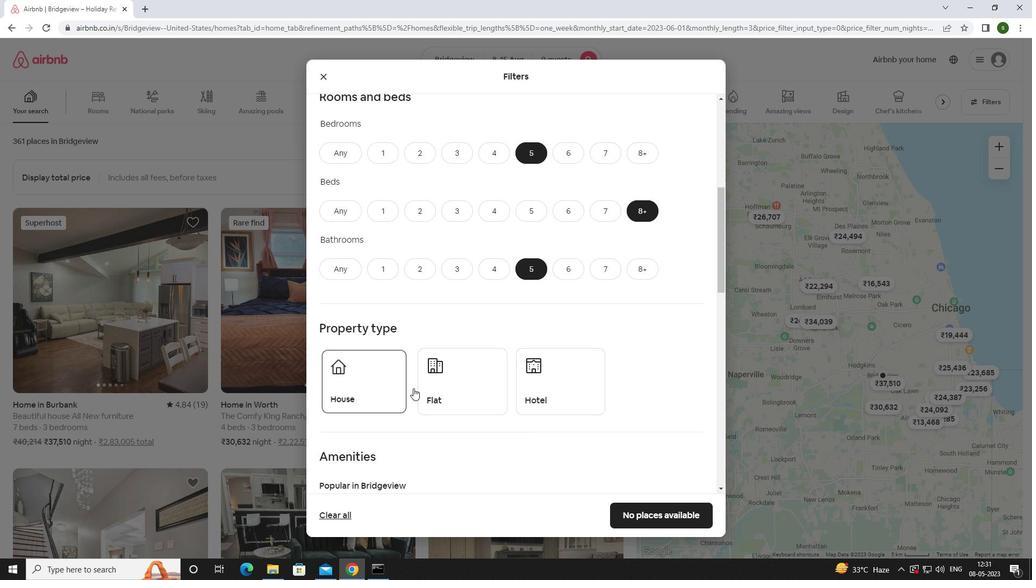 
Action: Mouse pressed left at (471, 387)
Screenshot: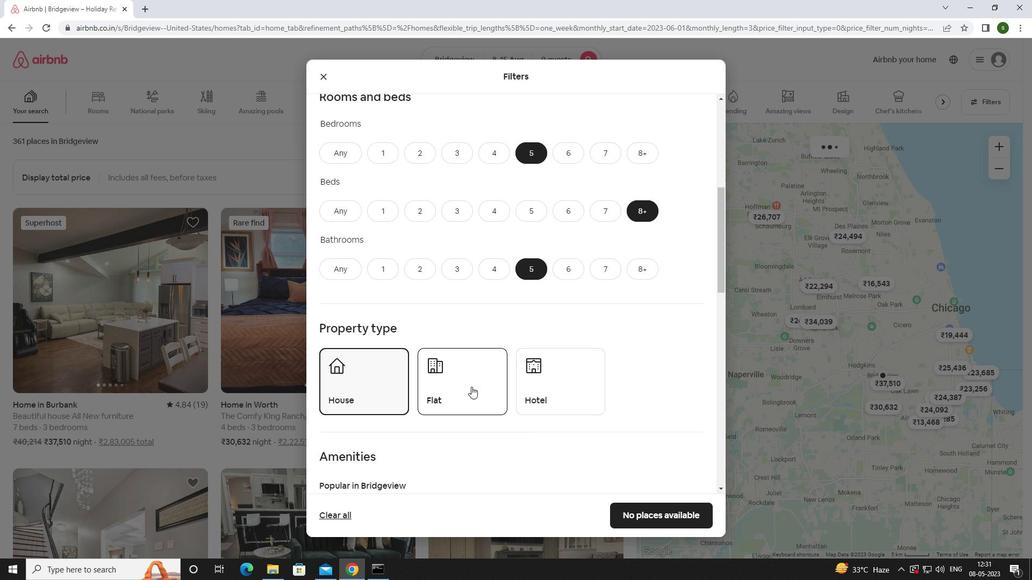 
Action: Mouse moved to (471, 386)
Screenshot: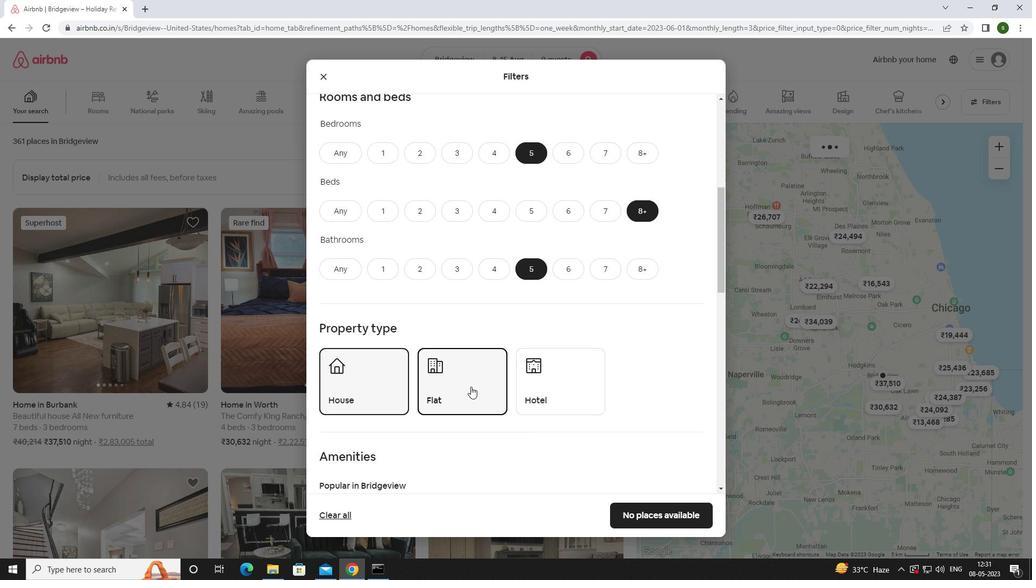 
Action: Mouse scrolled (471, 385) with delta (0, 0)
Screenshot: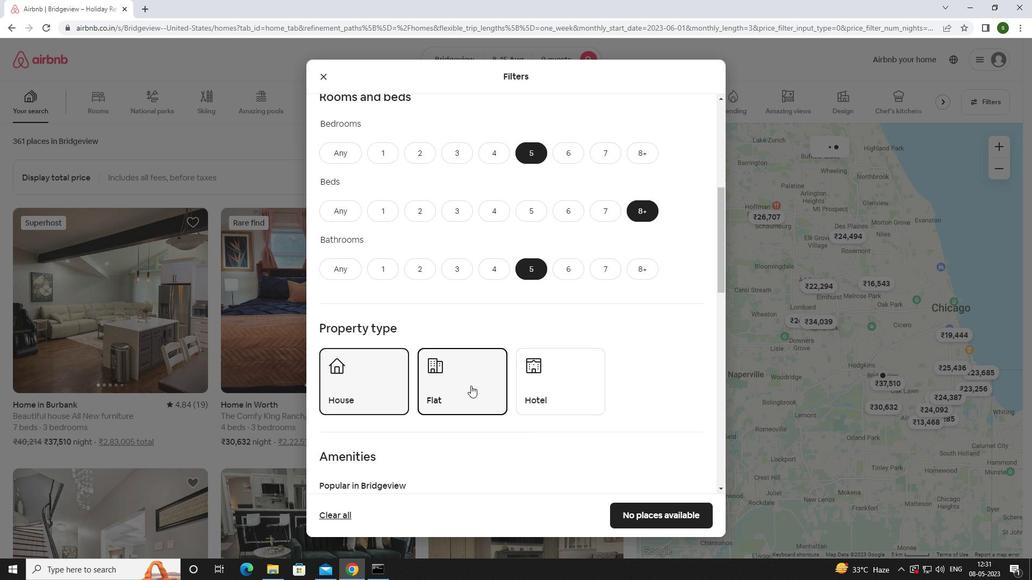 
Action: Mouse scrolled (471, 385) with delta (0, 0)
Screenshot: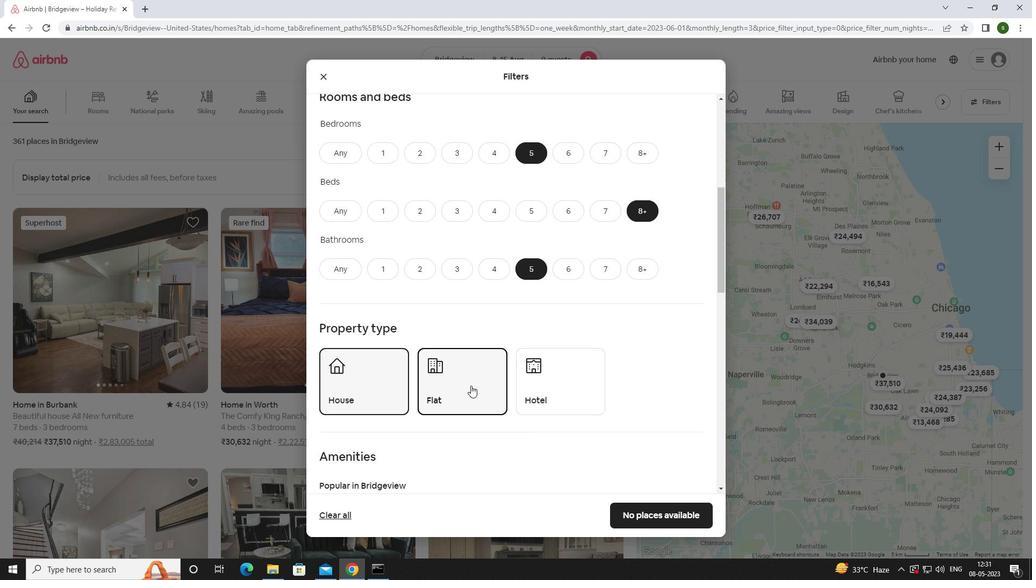 
Action: Mouse scrolled (471, 385) with delta (0, 0)
Screenshot: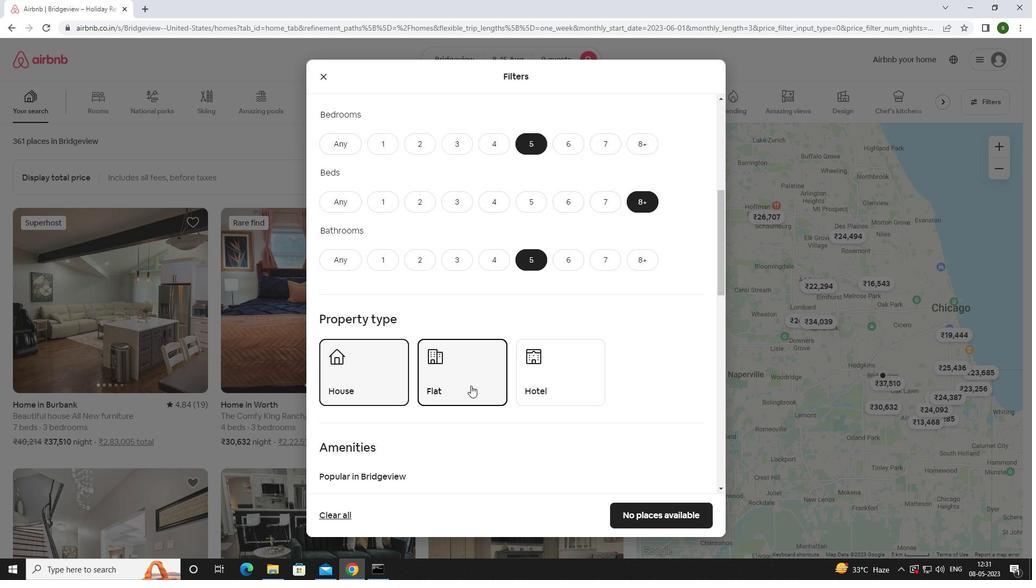 
Action: Mouse moved to (348, 351)
Screenshot: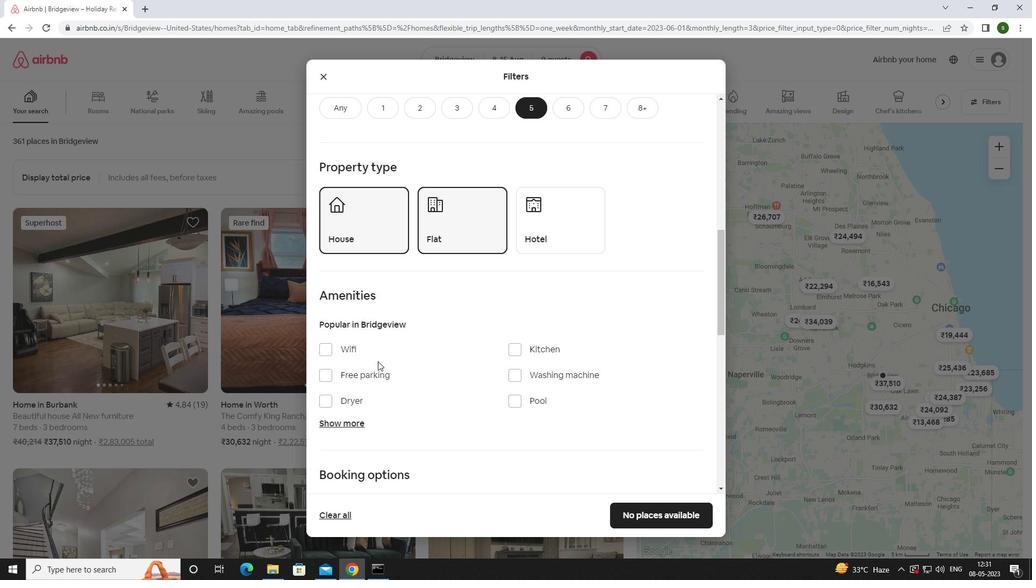 
Action: Mouse pressed left at (348, 351)
Screenshot: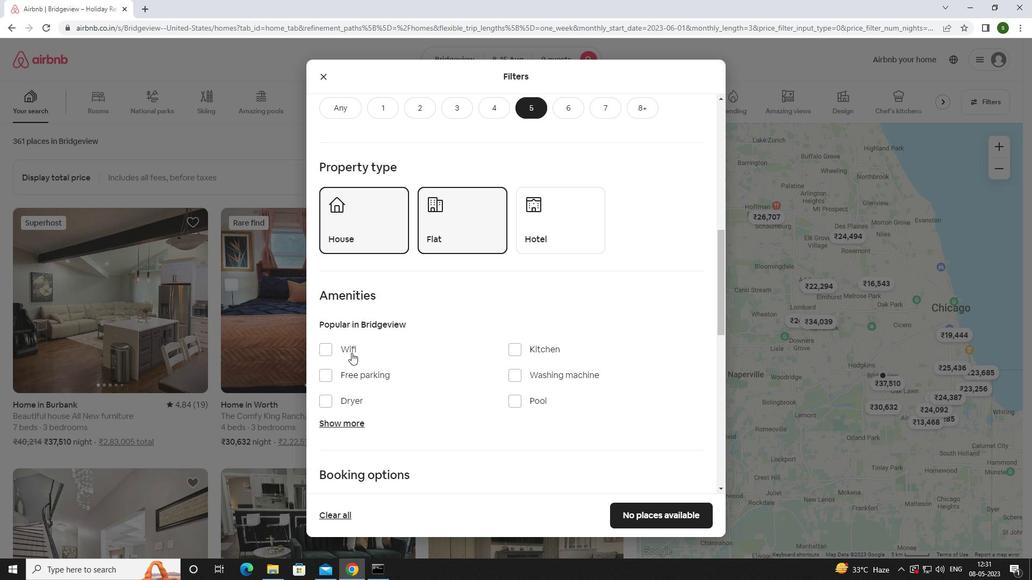 
Action: Mouse moved to (351, 373)
Screenshot: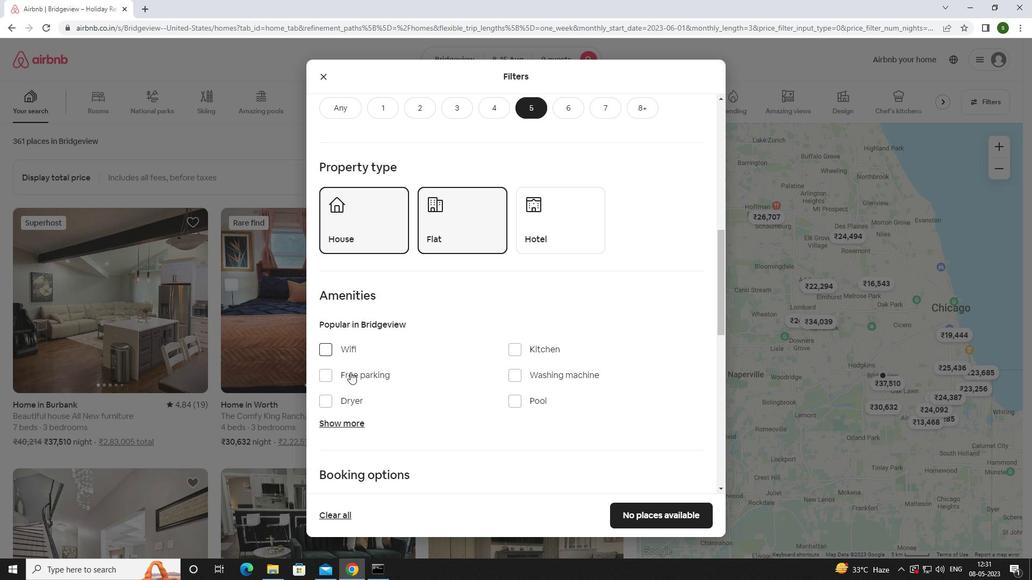 
Action: Mouse pressed left at (351, 373)
Screenshot: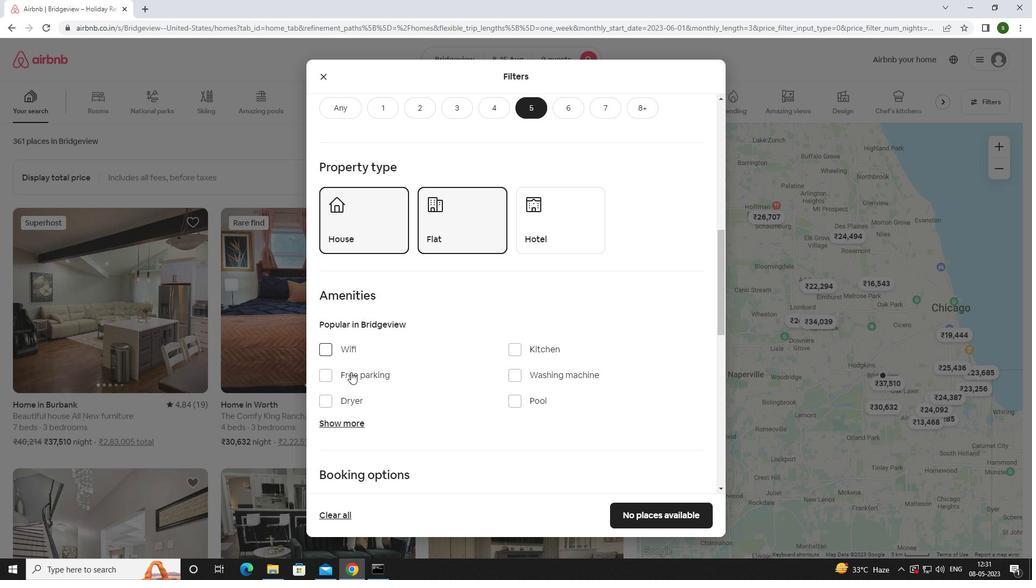 
Action: Mouse moved to (349, 421)
Screenshot: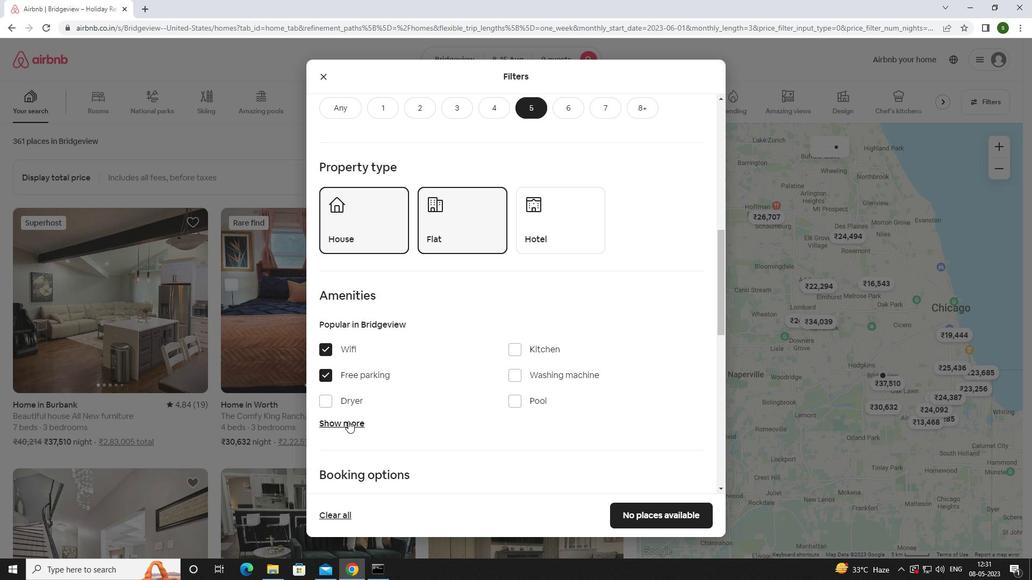 
Action: Mouse pressed left at (349, 421)
Screenshot: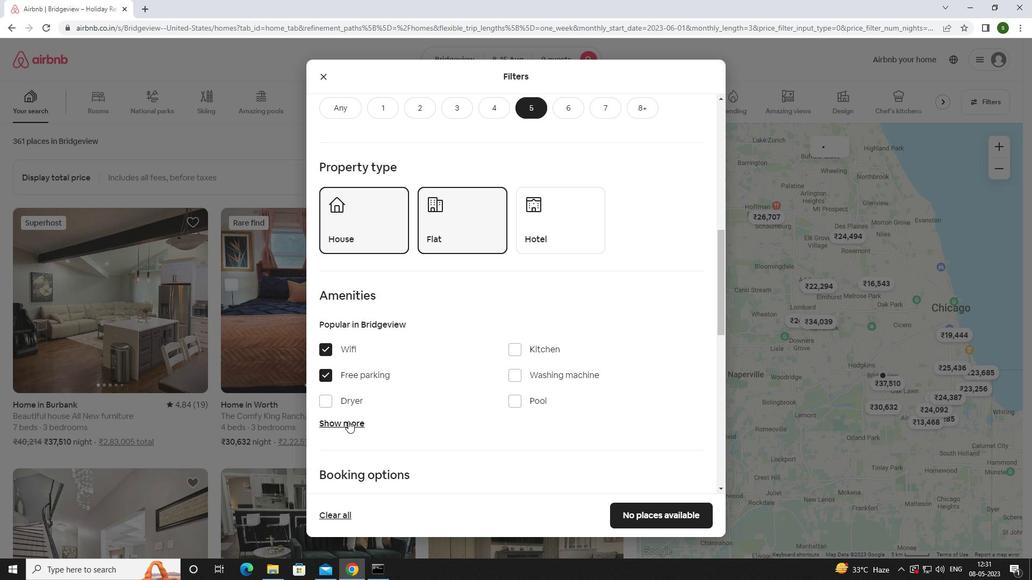 
Action: Mouse moved to (417, 413)
Screenshot: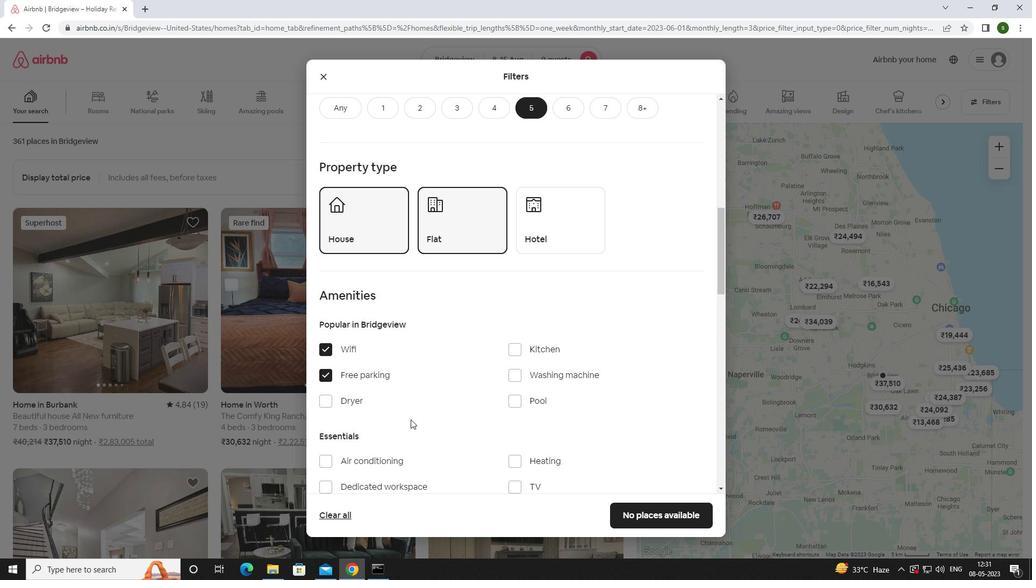 
Action: Mouse scrolled (417, 413) with delta (0, 0)
Screenshot: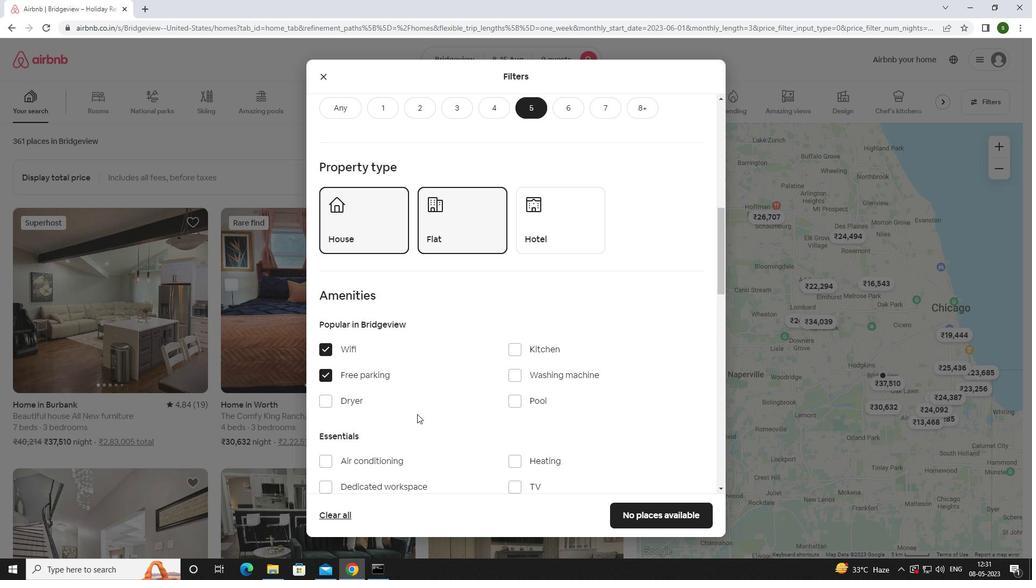 
Action: Mouse scrolled (417, 413) with delta (0, 0)
Screenshot: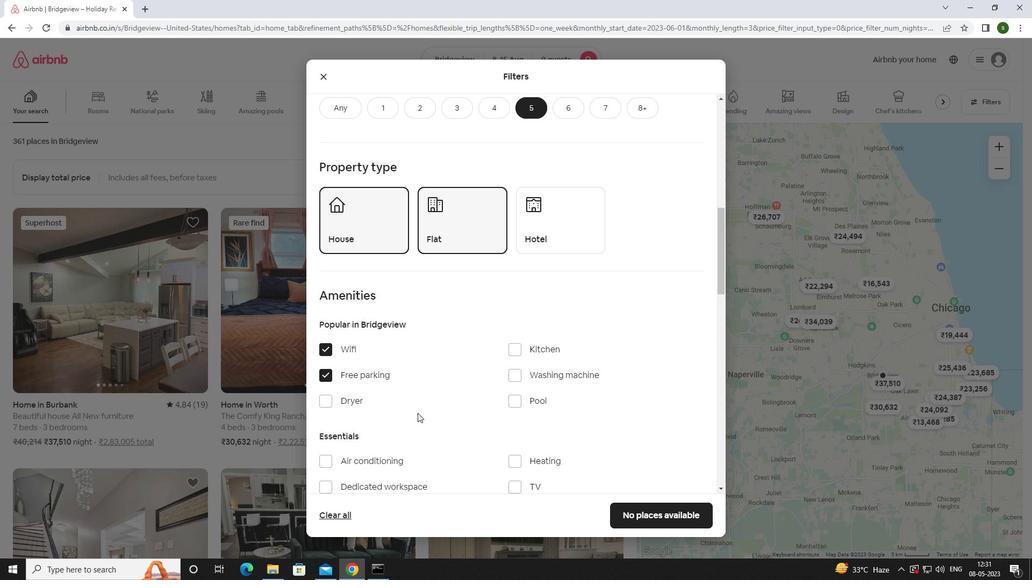 
Action: Mouse moved to (520, 380)
Screenshot: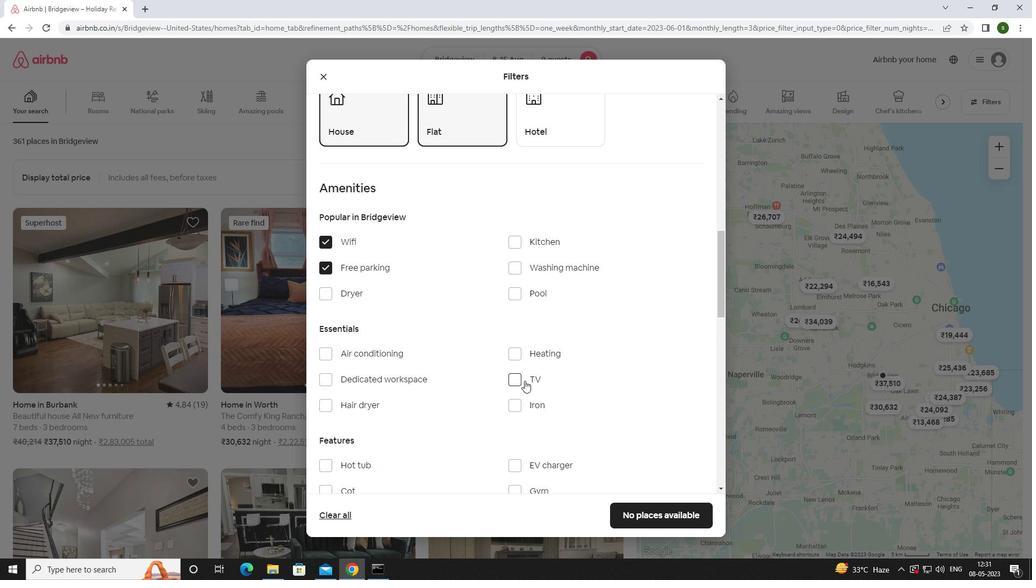 
Action: Mouse pressed left at (520, 380)
Screenshot: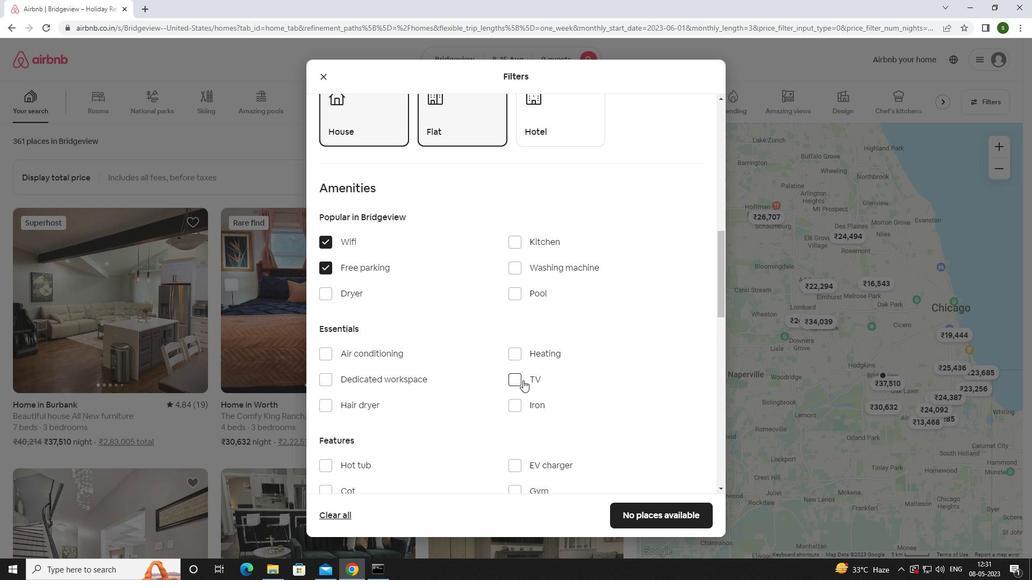 
Action: Mouse moved to (467, 391)
Screenshot: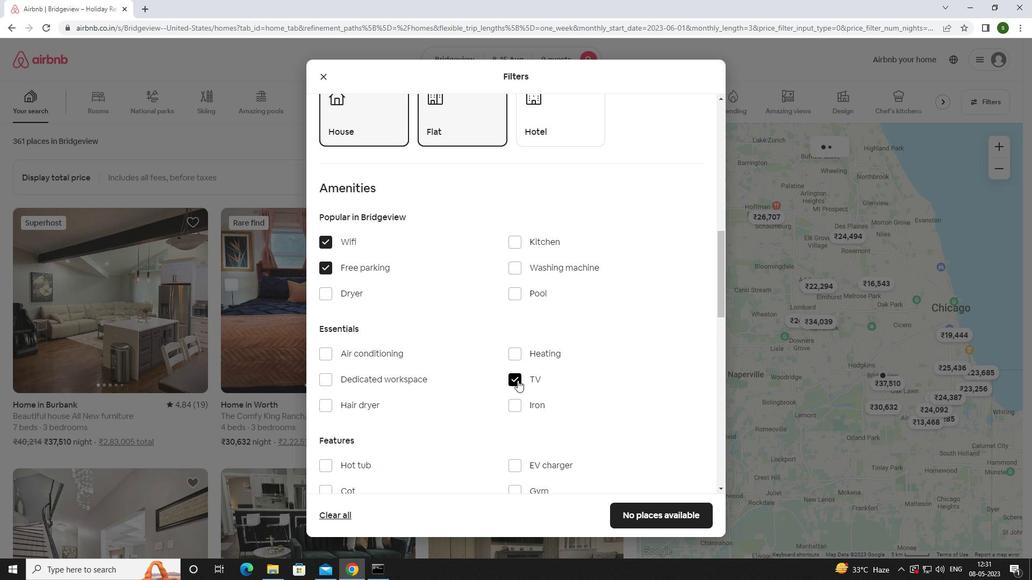 
Action: Mouse scrolled (467, 390) with delta (0, 0)
Screenshot: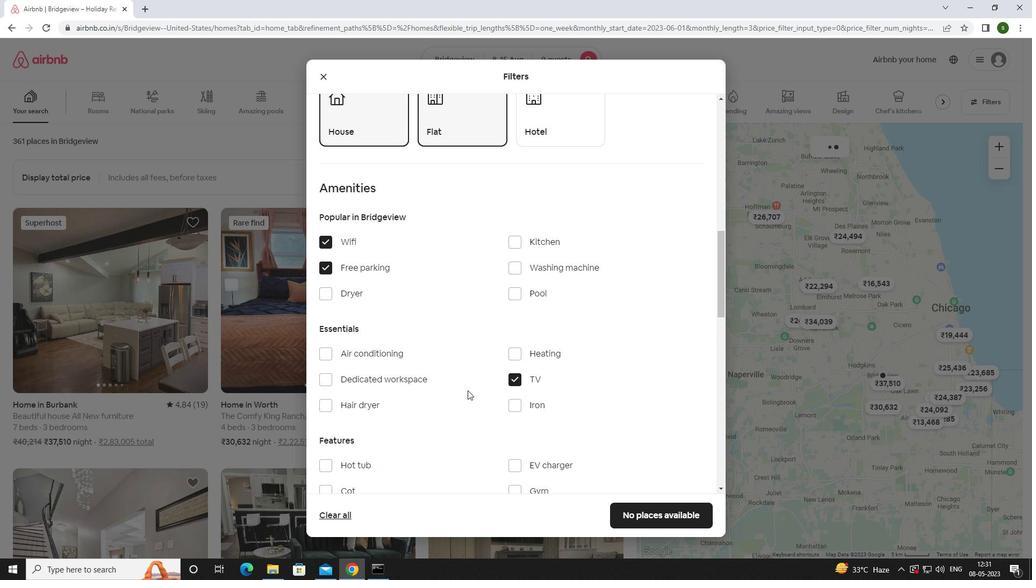
Action: Mouse scrolled (467, 390) with delta (0, 0)
Screenshot: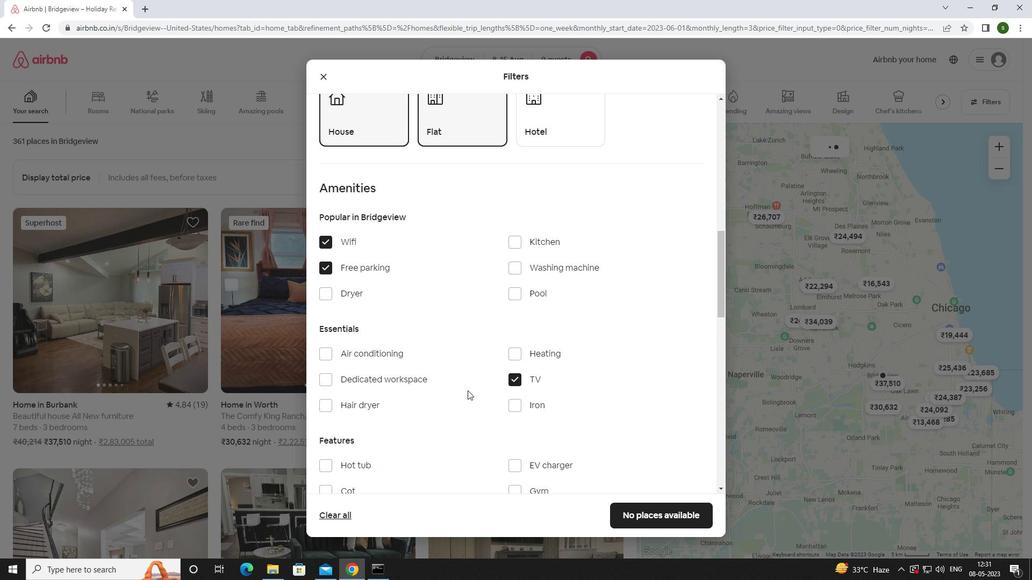
Action: Mouse moved to (467, 391)
Screenshot: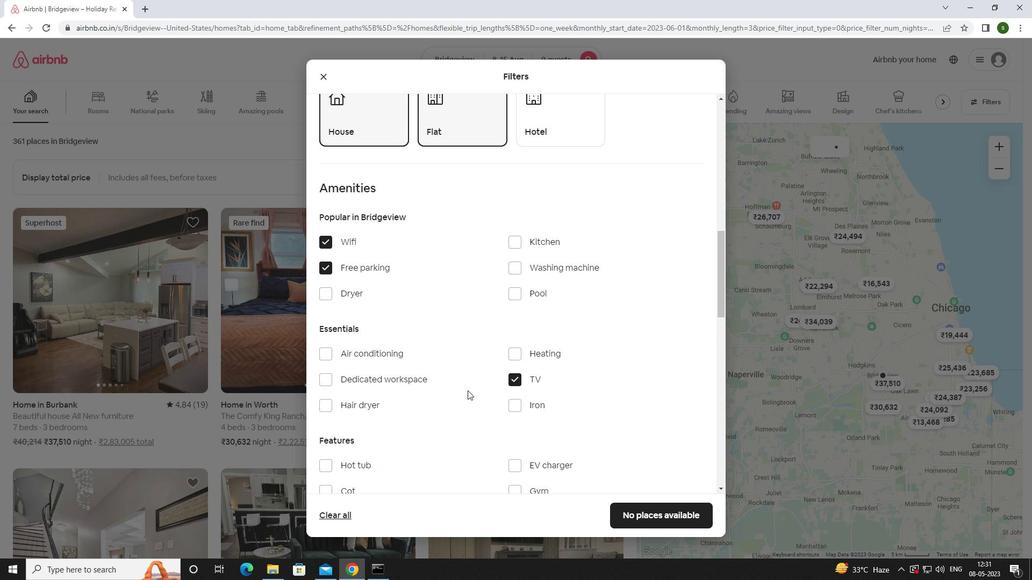 
Action: Mouse scrolled (467, 391) with delta (0, 0)
Screenshot: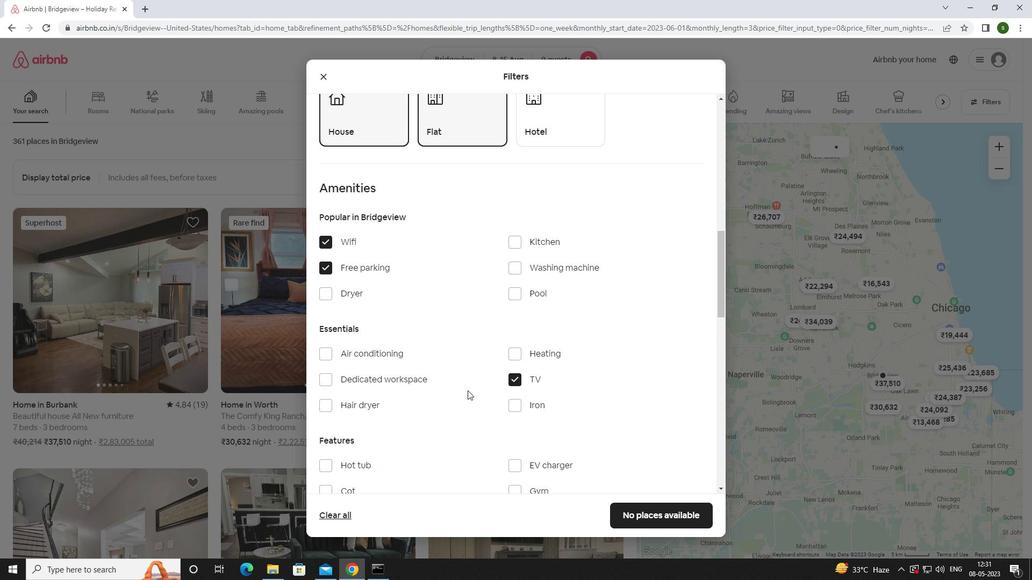 
Action: Mouse moved to (518, 330)
Screenshot: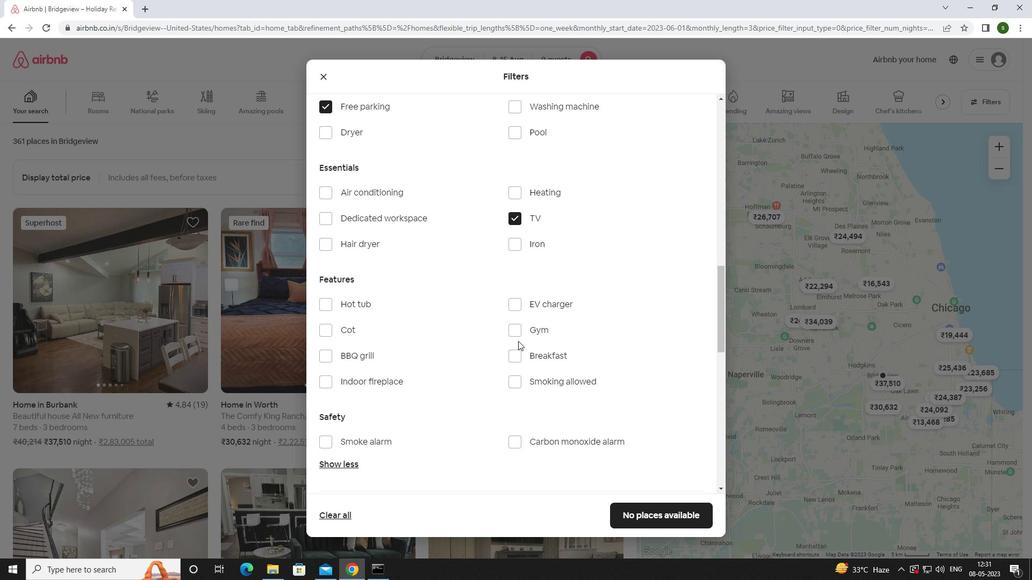 
Action: Mouse pressed left at (518, 330)
Screenshot: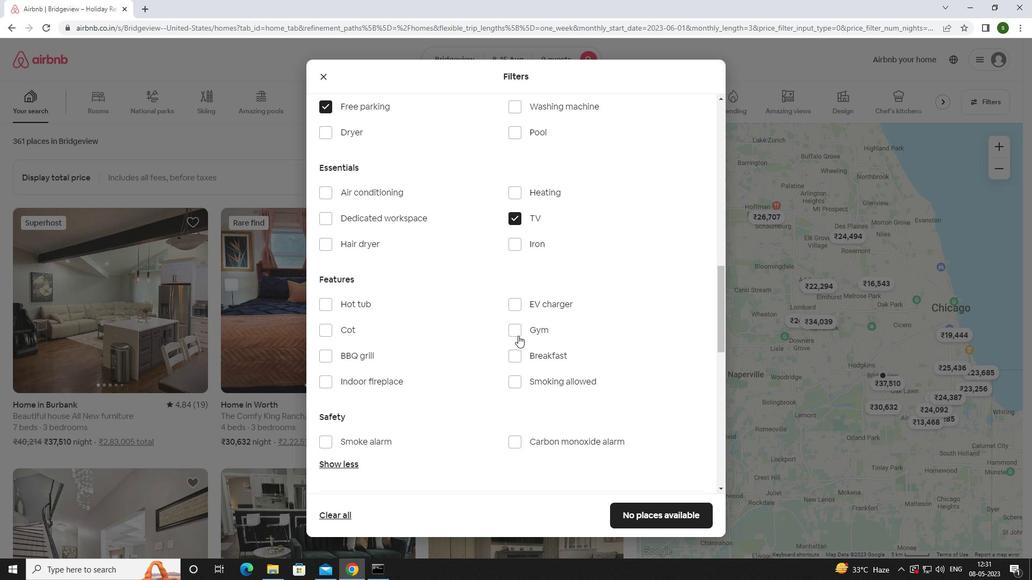 
Action: Mouse moved to (516, 359)
Screenshot: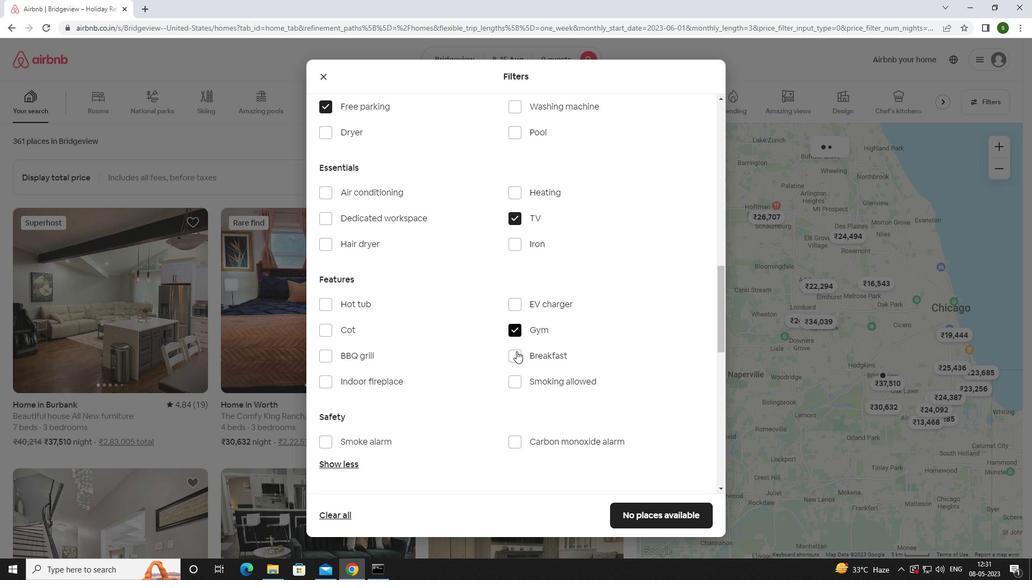 
Action: Mouse pressed left at (516, 359)
Screenshot: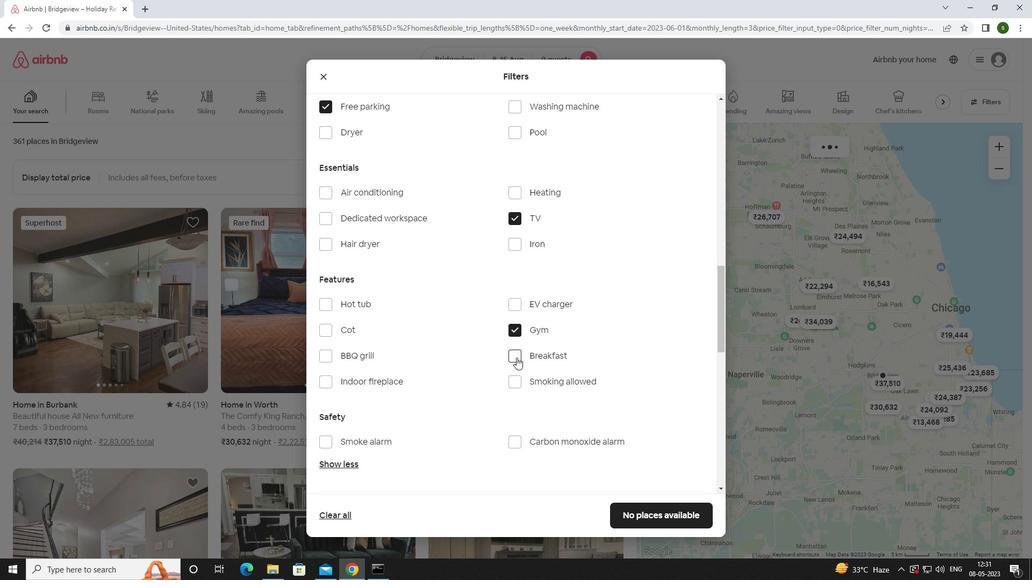 
Action: Mouse moved to (515, 359)
Screenshot: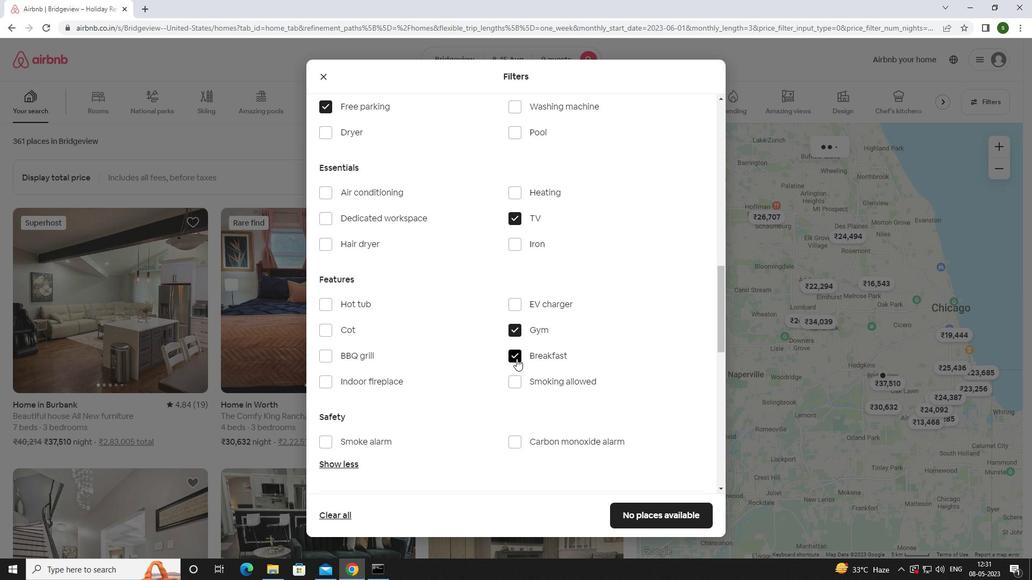 
Action: Mouse scrolled (515, 359) with delta (0, 0)
Screenshot: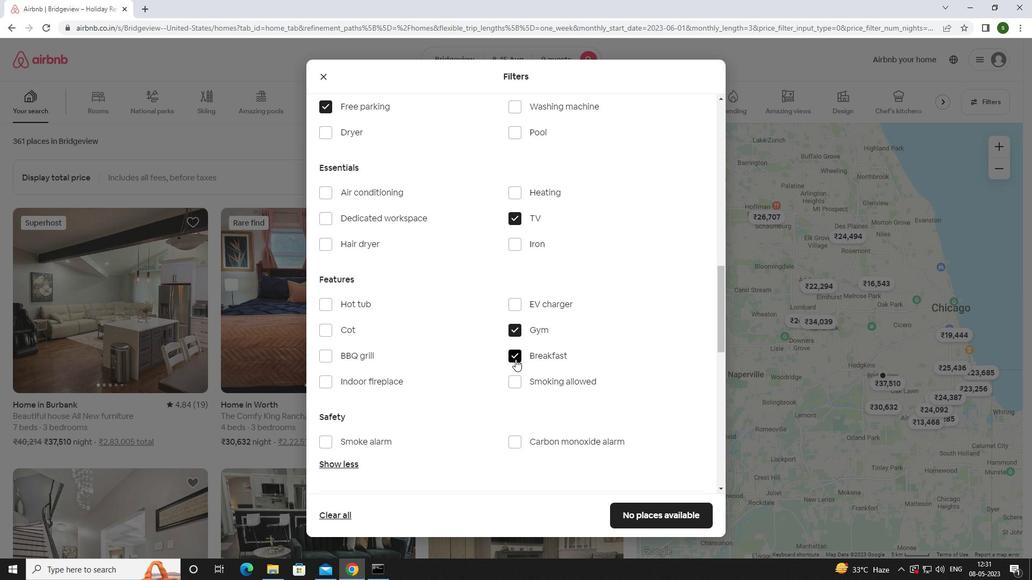 
Action: Mouse scrolled (515, 359) with delta (0, 0)
Screenshot: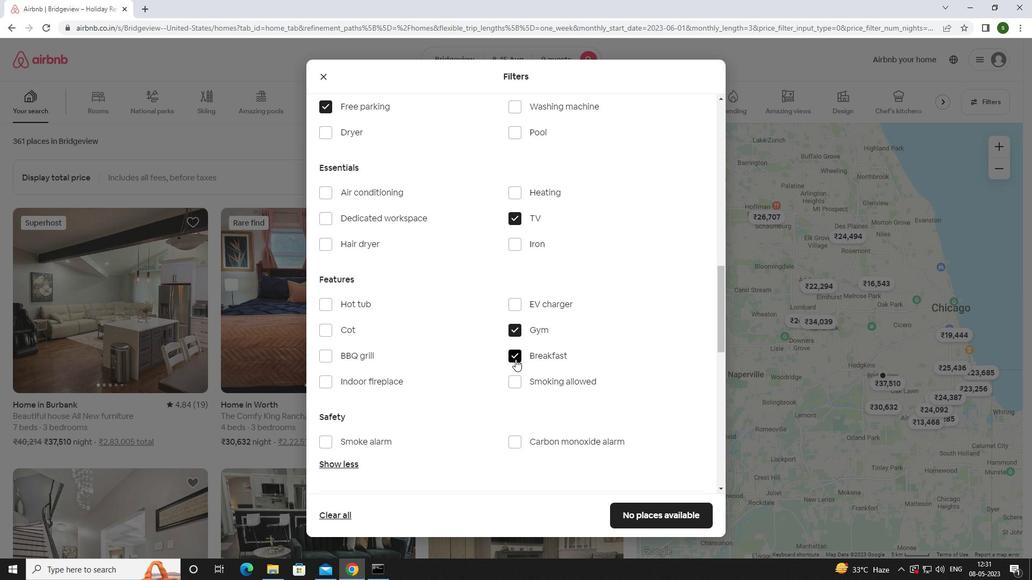 
Action: Mouse moved to (515, 359)
Screenshot: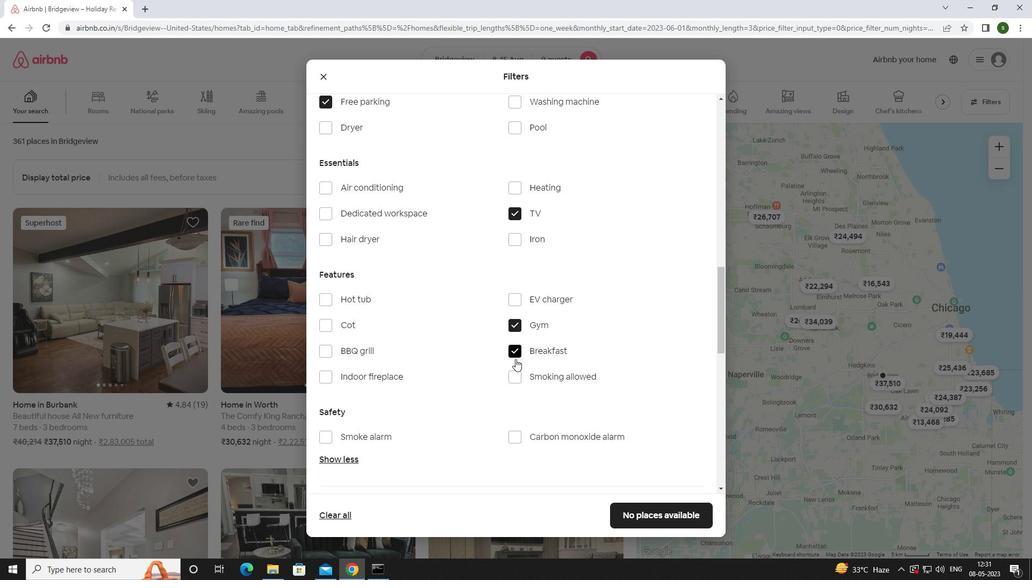 
Action: Mouse scrolled (515, 359) with delta (0, 0)
Screenshot: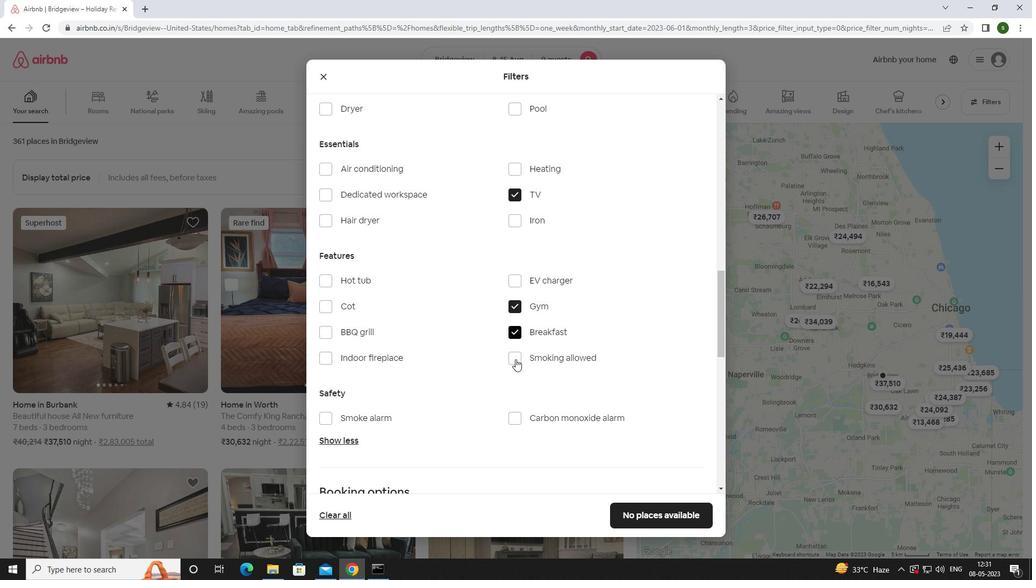 
Action: Mouse scrolled (515, 359) with delta (0, 0)
Screenshot: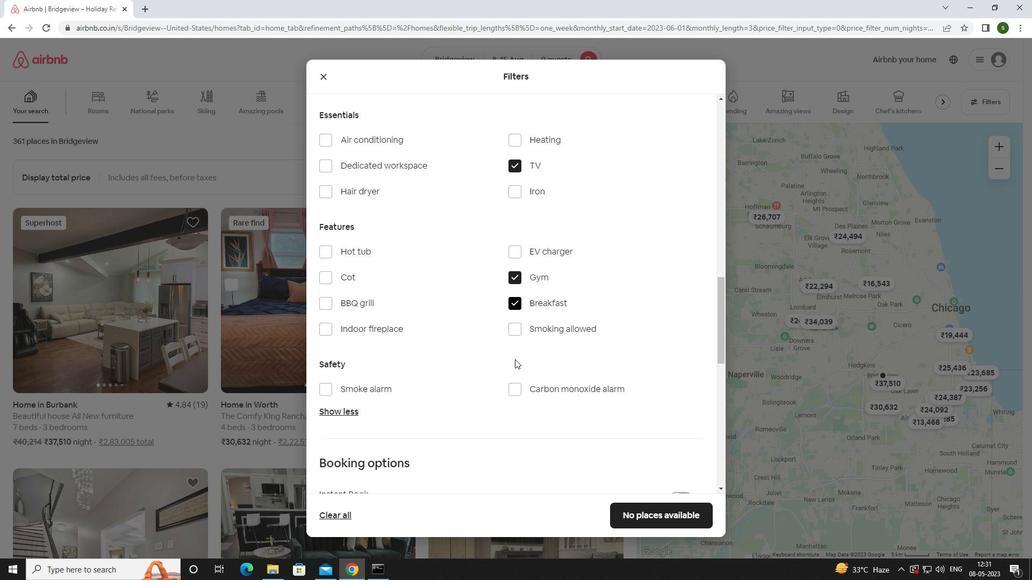 
Action: Mouse moved to (674, 373)
Screenshot: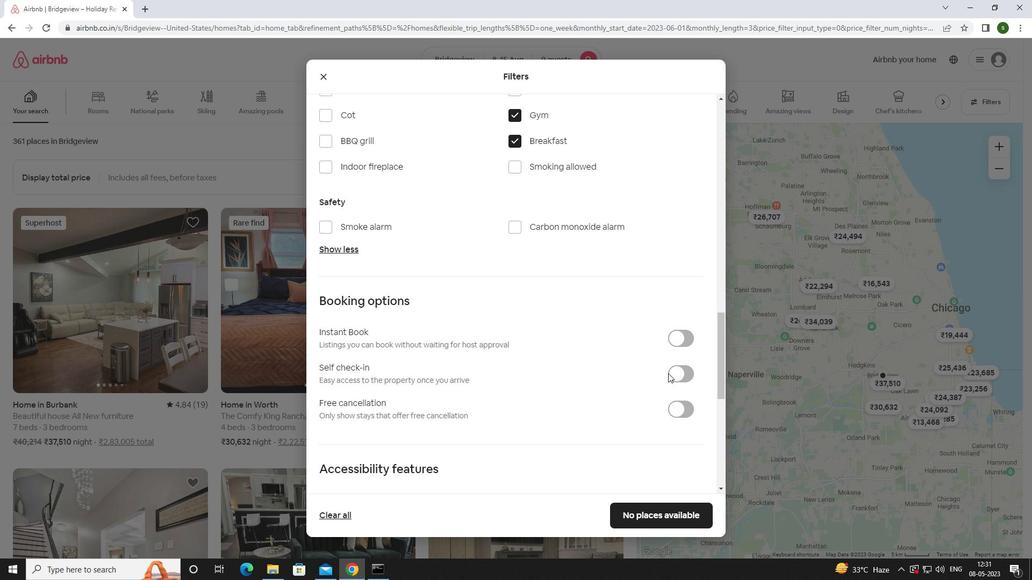 
Action: Mouse pressed left at (674, 373)
Screenshot: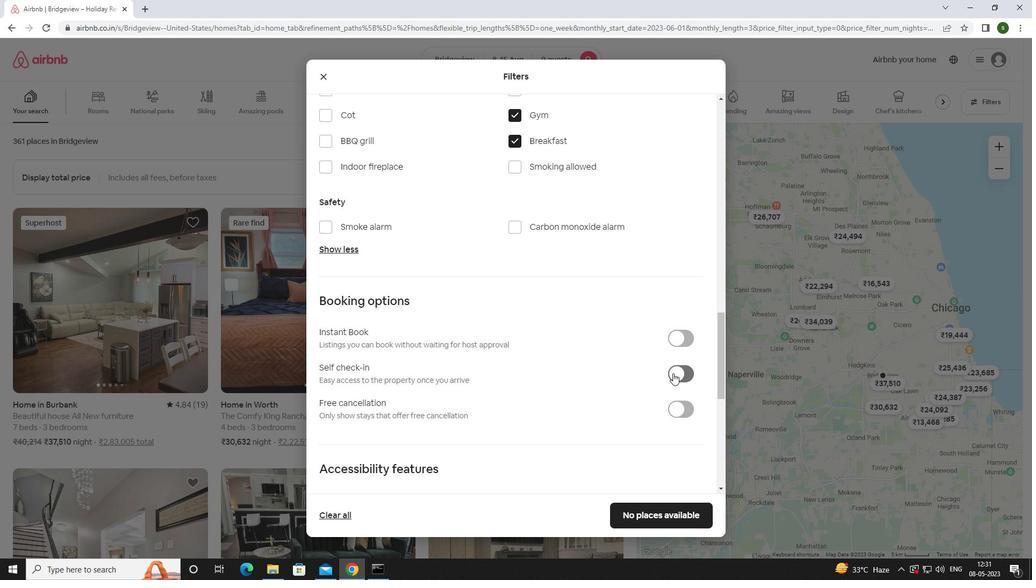 
Action: Mouse moved to (530, 357)
Screenshot: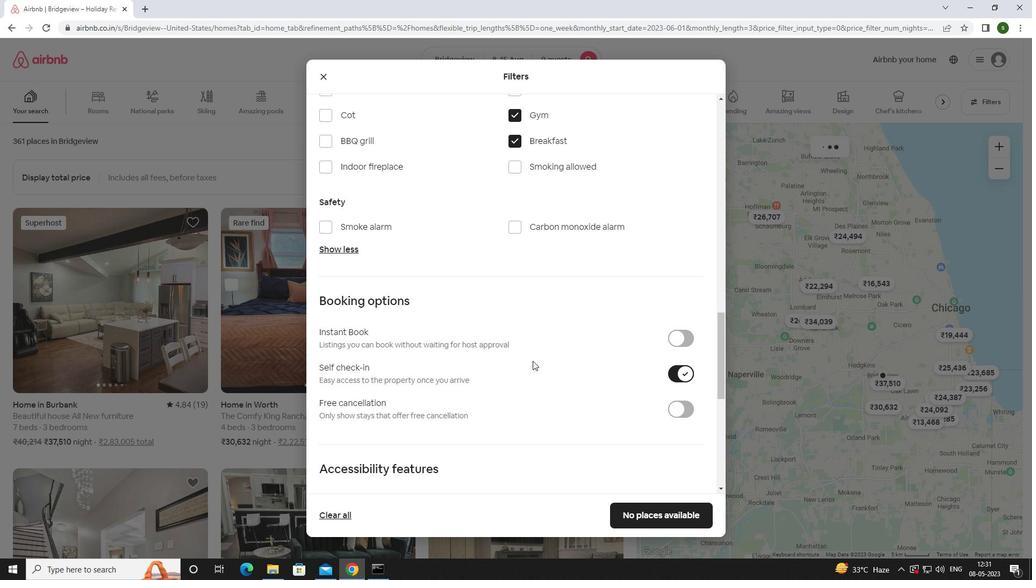 
Action: Mouse scrolled (530, 357) with delta (0, 0)
Screenshot: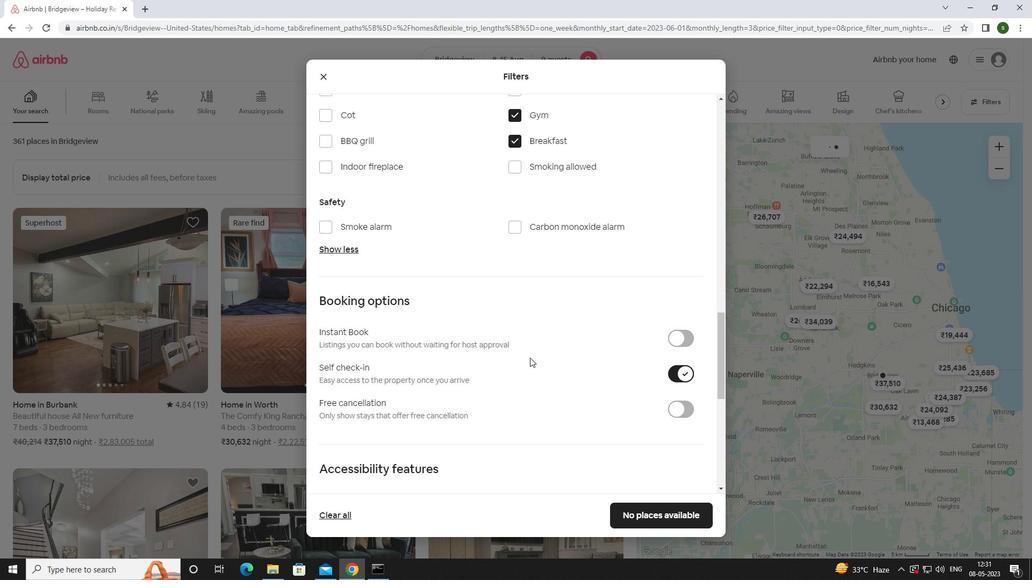
Action: Mouse moved to (529, 357)
Screenshot: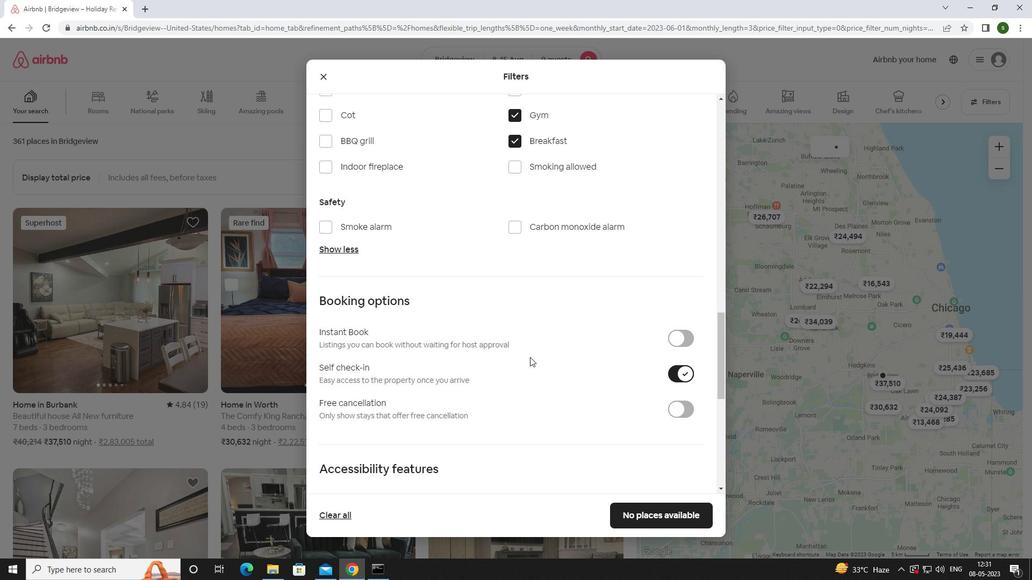 
Action: Mouse scrolled (529, 357) with delta (0, 0)
Screenshot: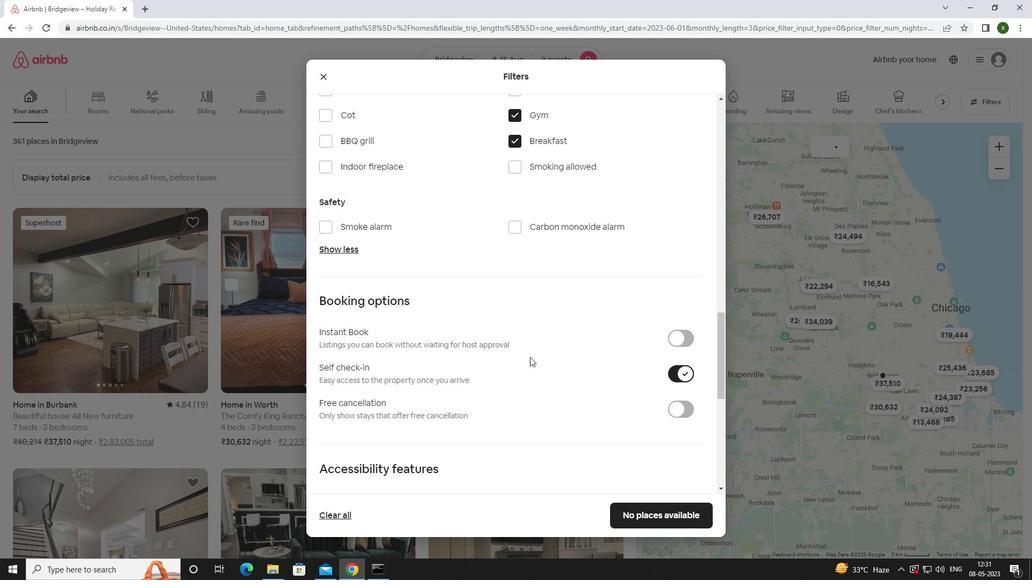 
Action: Mouse scrolled (529, 357) with delta (0, 0)
Screenshot: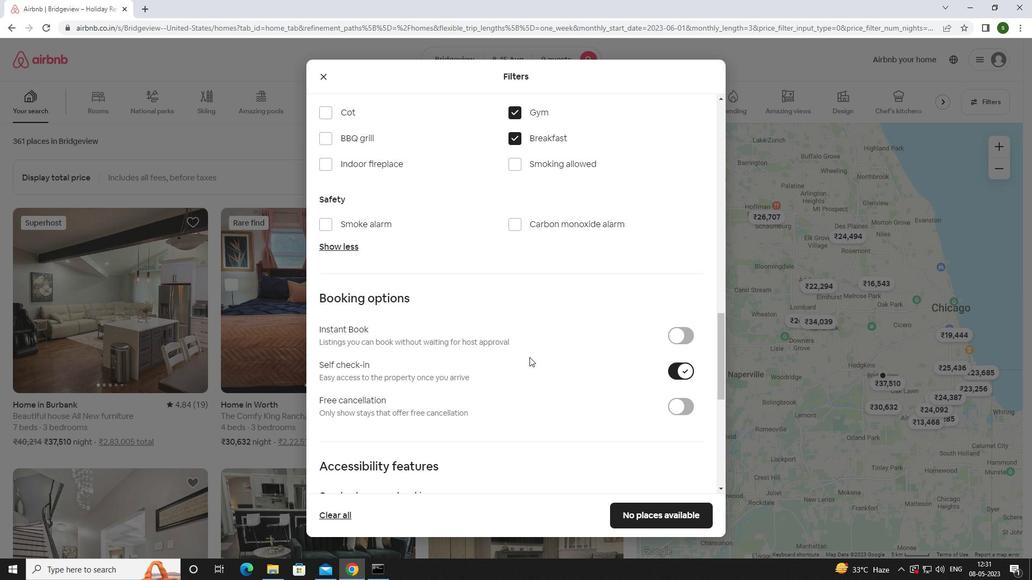 
Action: Mouse scrolled (529, 357) with delta (0, 0)
Screenshot: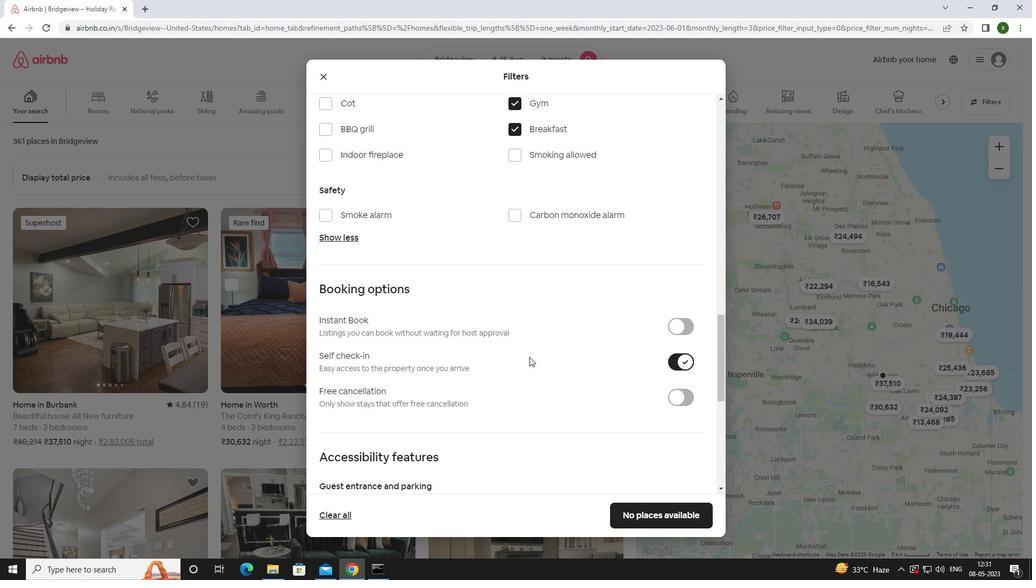 
Action: Mouse scrolled (529, 357) with delta (0, 0)
Screenshot: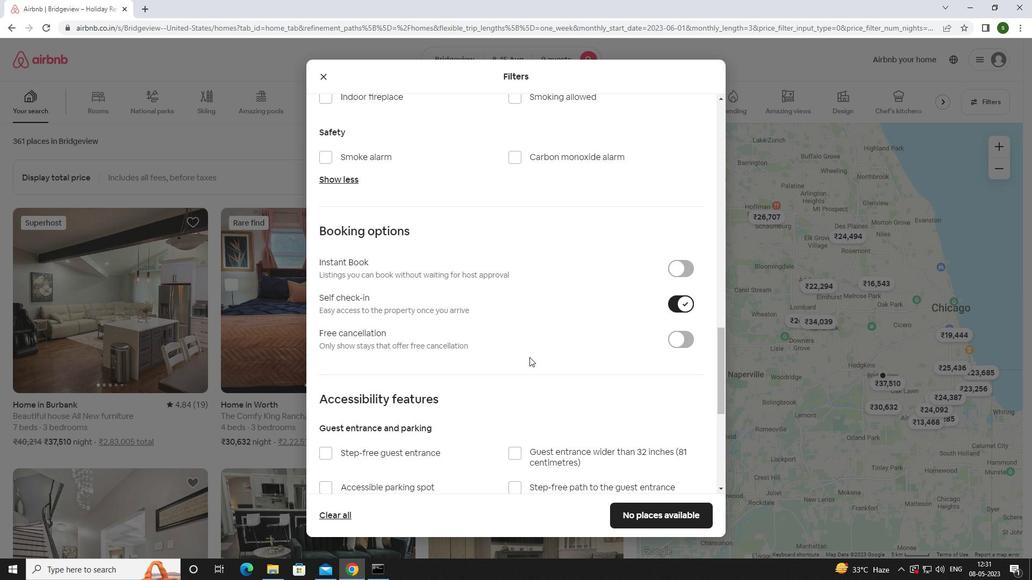 
Action: Mouse scrolled (529, 357) with delta (0, 0)
Screenshot: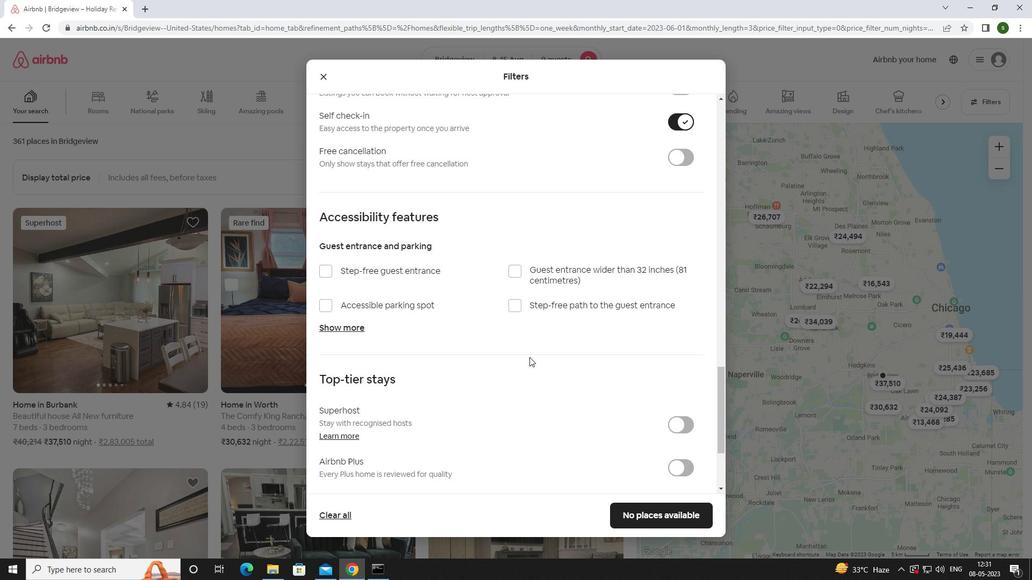 
Action: Mouse scrolled (529, 357) with delta (0, 0)
Screenshot: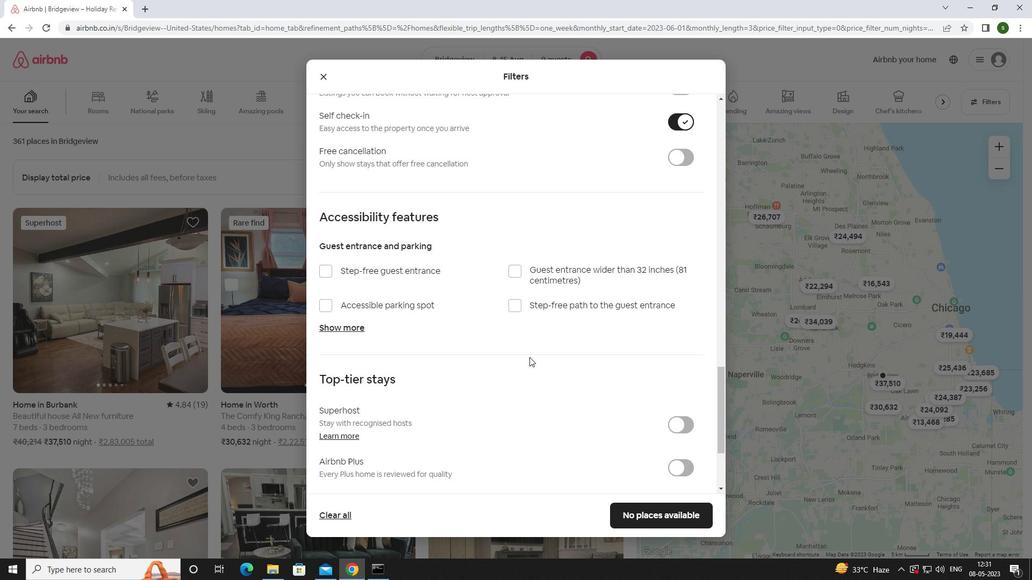 
Action: Mouse scrolled (529, 357) with delta (0, 0)
Screenshot: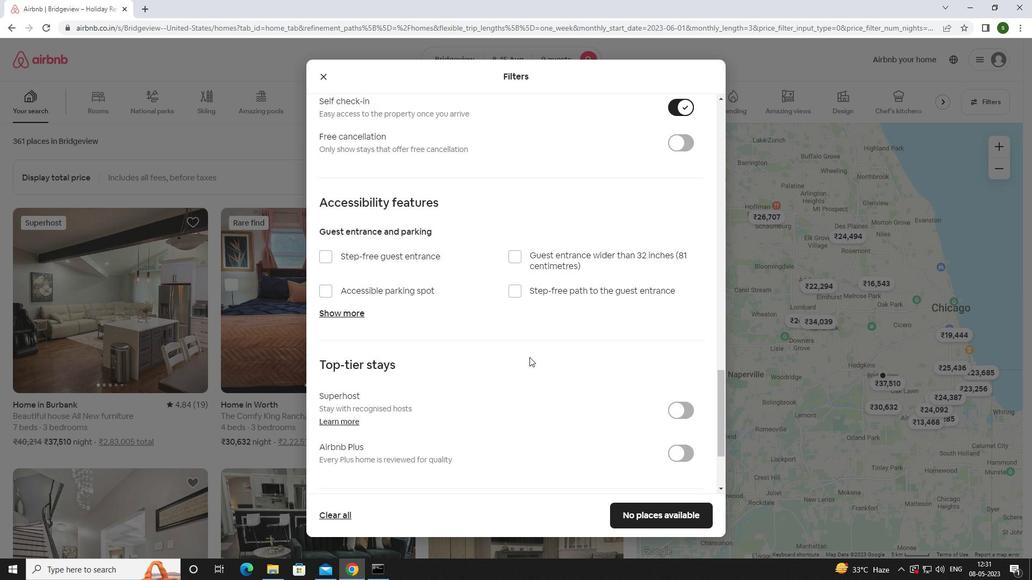 
Action: Mouse scrolled (529, 357) with delta (0, 0)
Screenshot: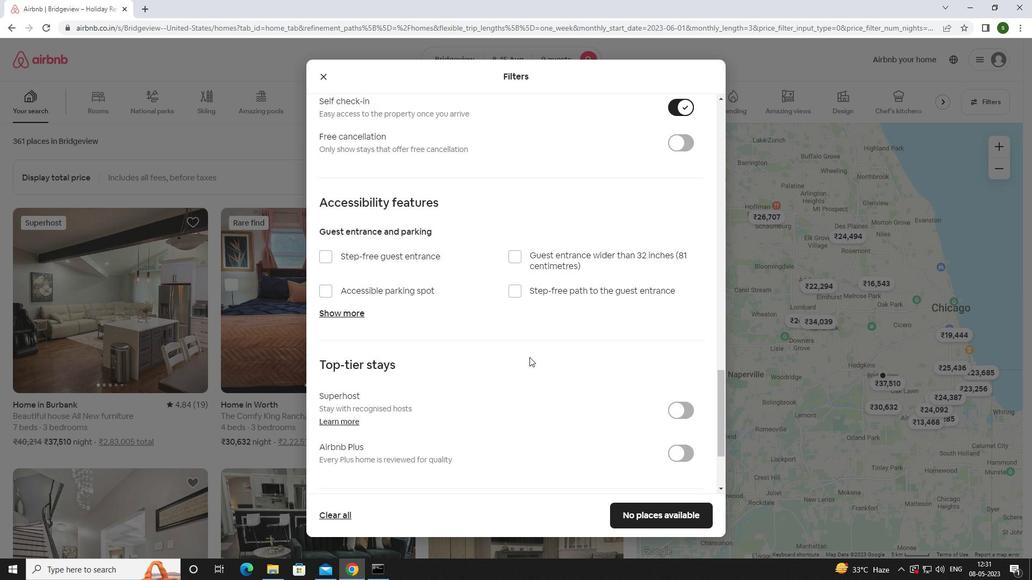 
Action: Mouse moved to (529, 357)
Screenshot: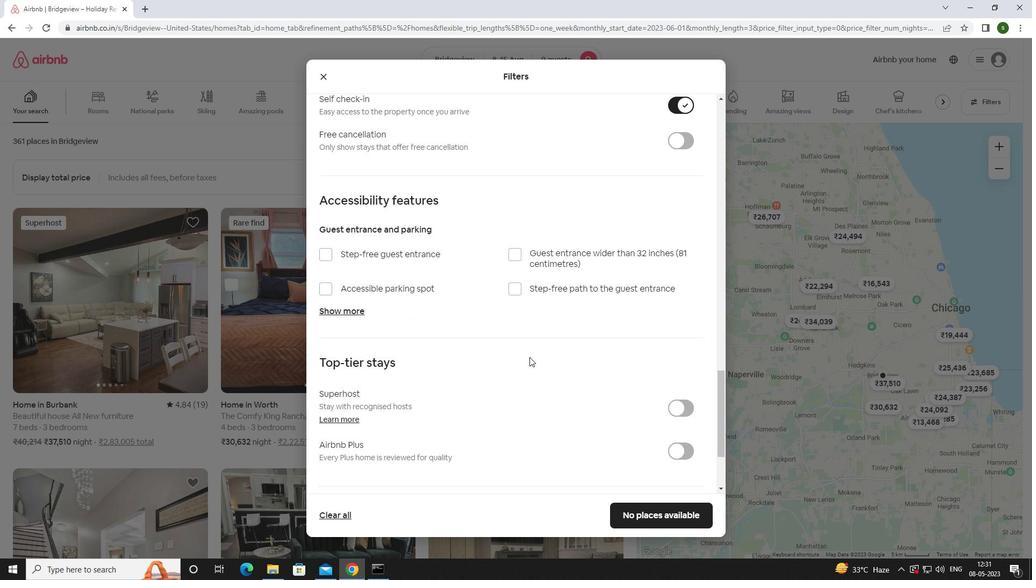 
Action: Mouse scrolled (529, 357) with delta (0, 0)
Screenshot: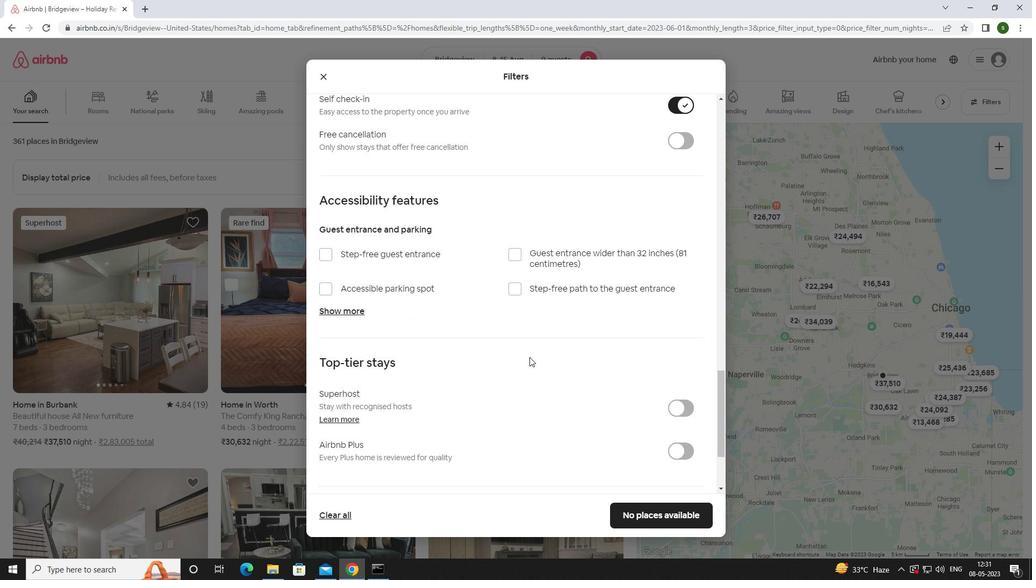 
Action: Mouse moved to (527, 358)
Screenshot: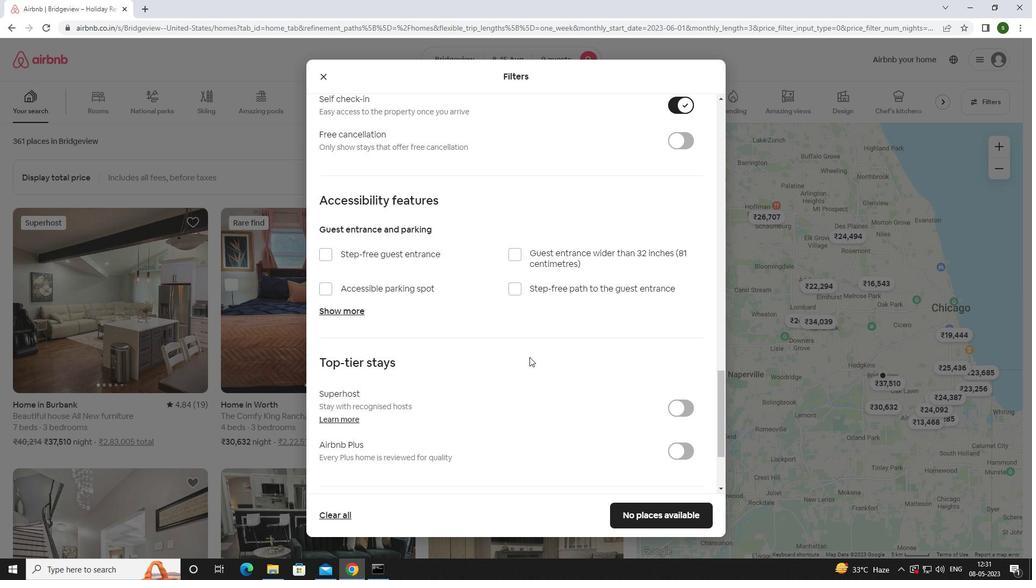 
Action: Mouse scrolled (527, 358) with delta (0, 0)
Screenshot: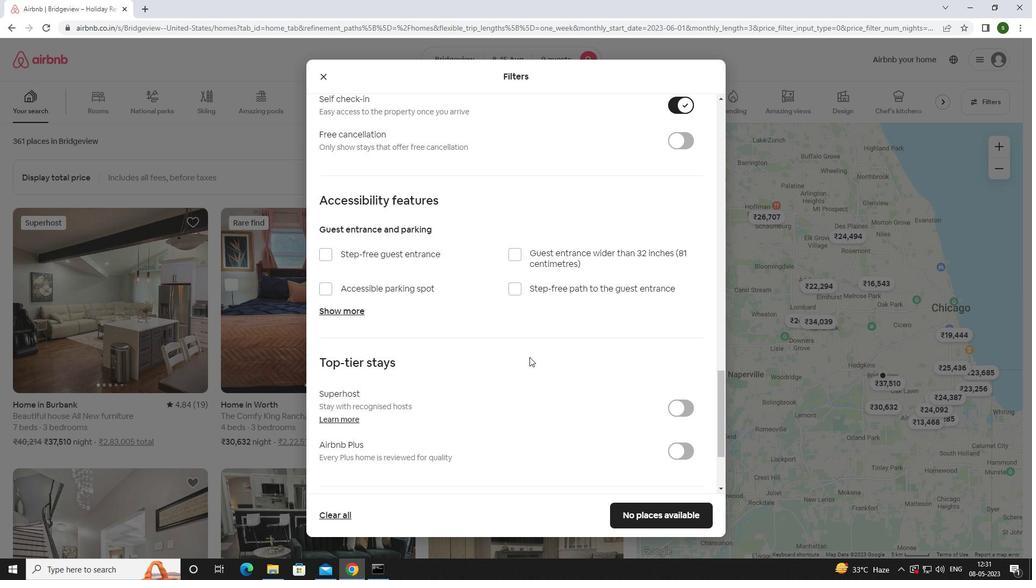 
Action: Mouse moved to (367, 422)
Screenshot: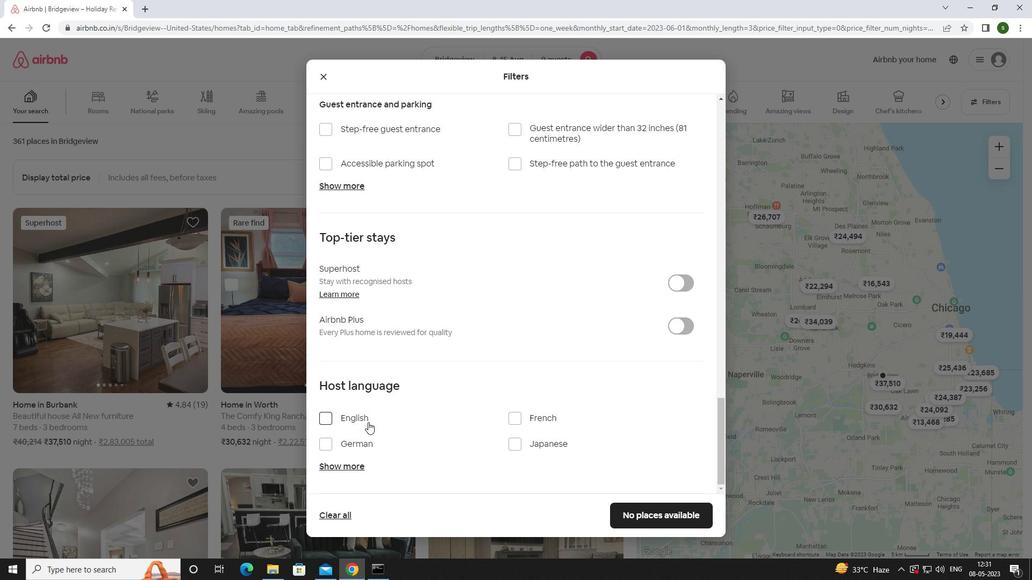 
Action: Mouse pressed left at (367, 422)
Screenshot: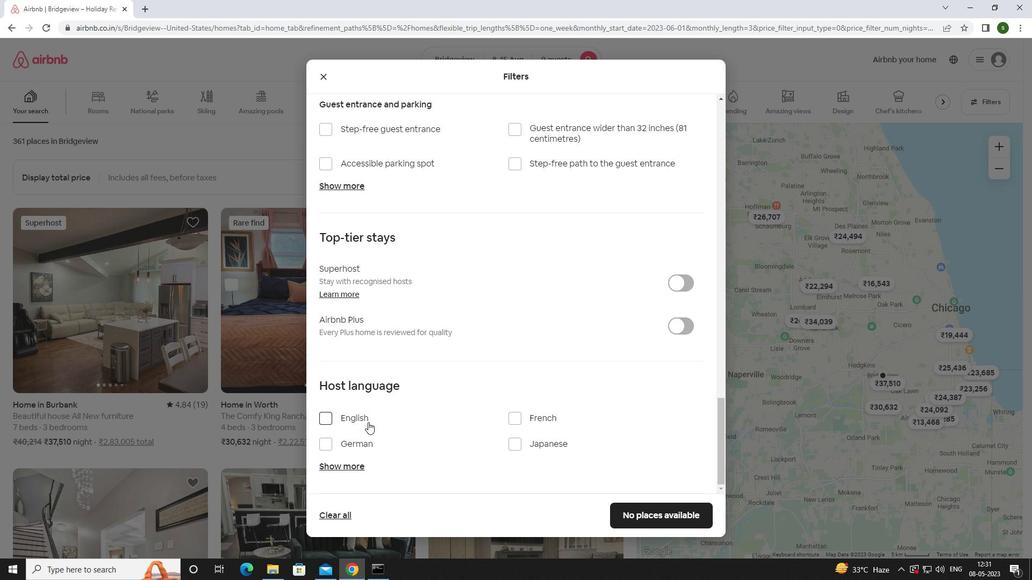 
Action: Mouse moved to (677, 513)
Screenshot: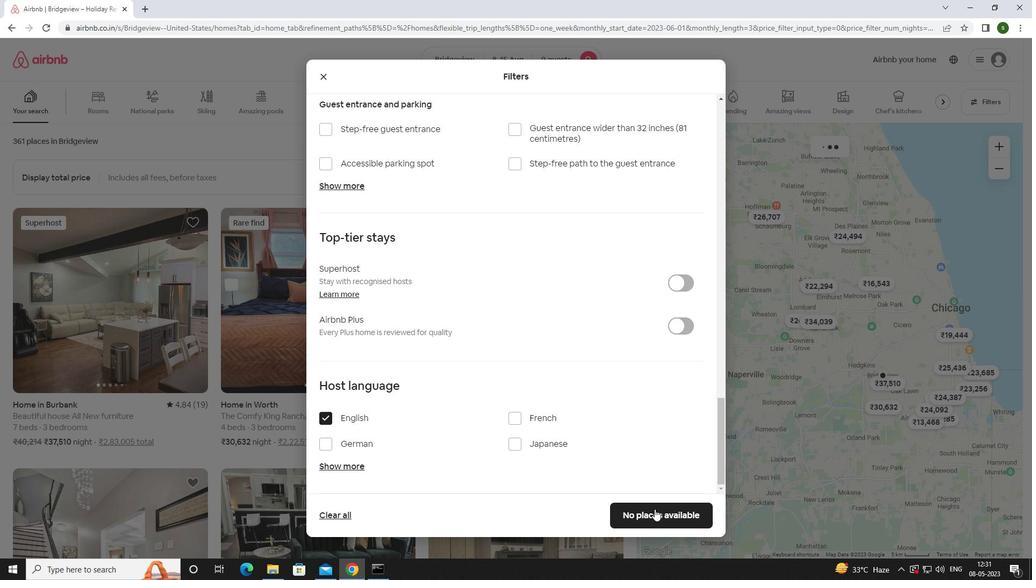 
Action: Mouse pressed left at (677, 513)
Screenshot: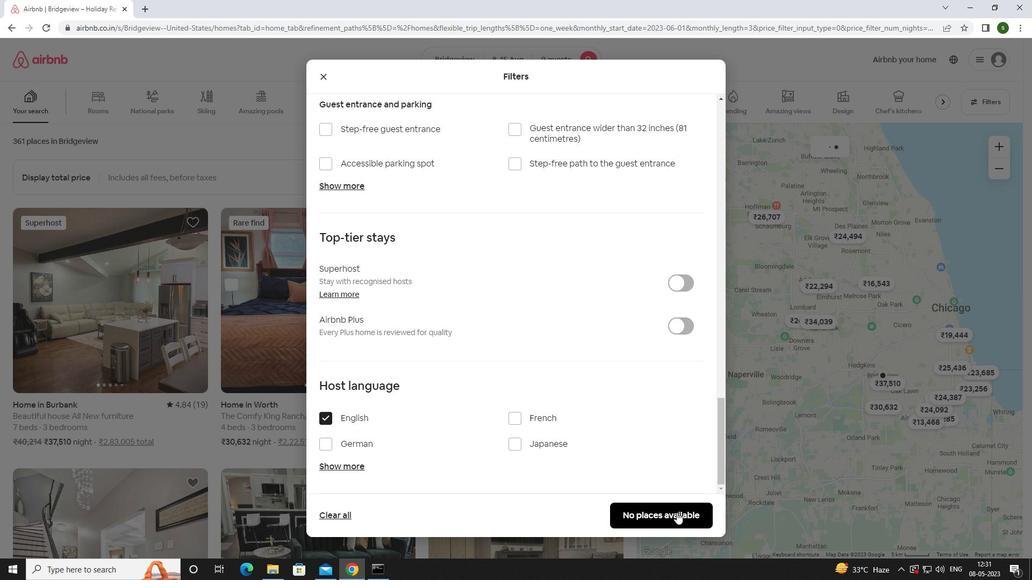 
Action: Mouse moved to (542, 369)
Screenshot: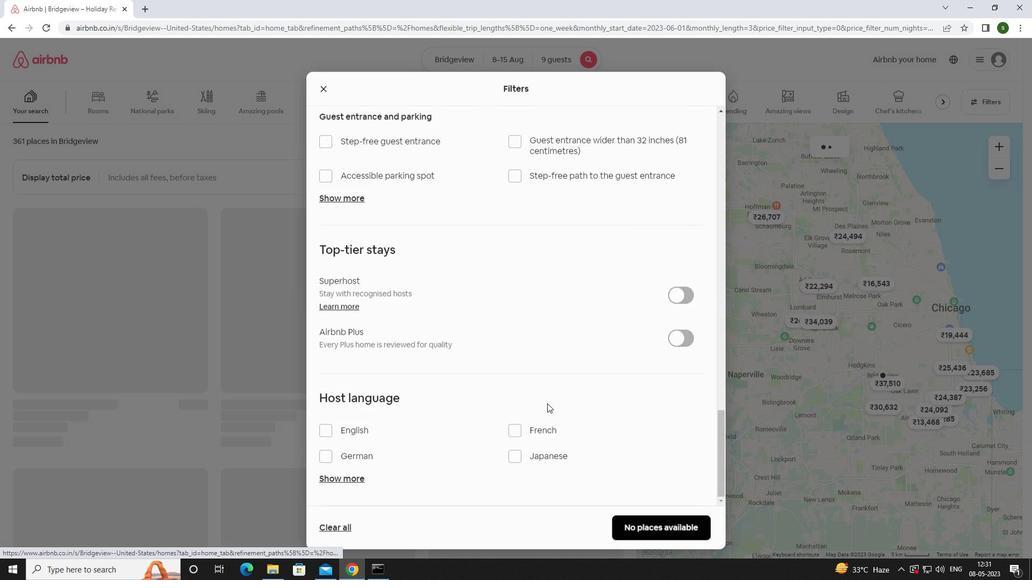 
